 Task: Compose an email to schedule a meeting, and rely on Smart Compose to suggest times.
Action: Mouse moved to (998, 63)
Screenshot: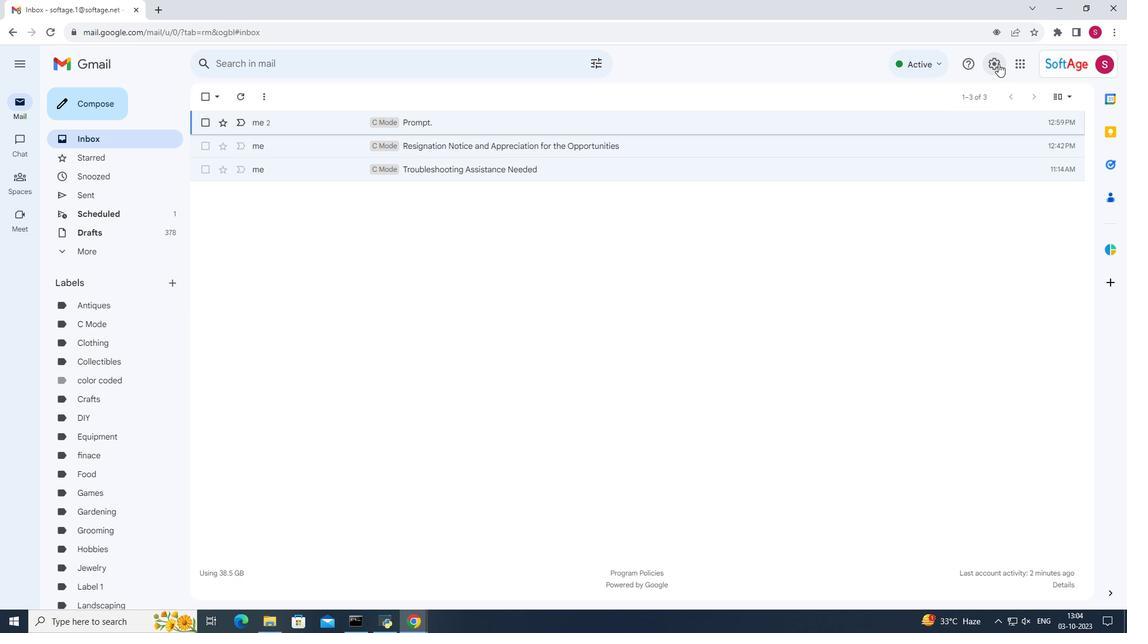 
Action: Mouse pressed left at (998, 63)
Screenshot: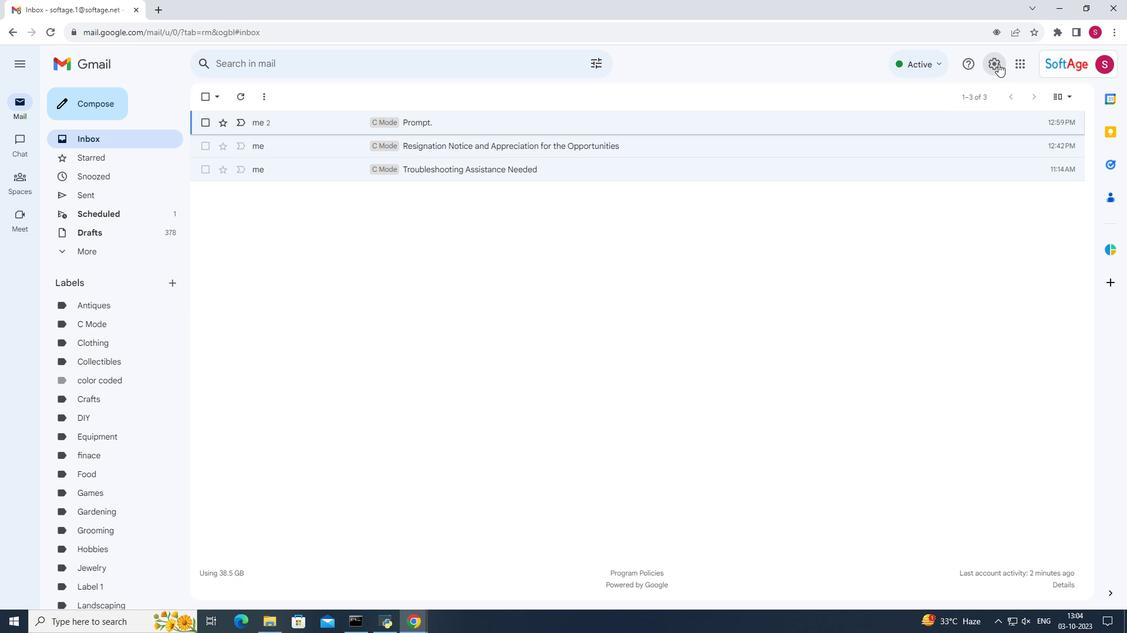 
Action: Mouse moved to (990, 123)
Screenshot: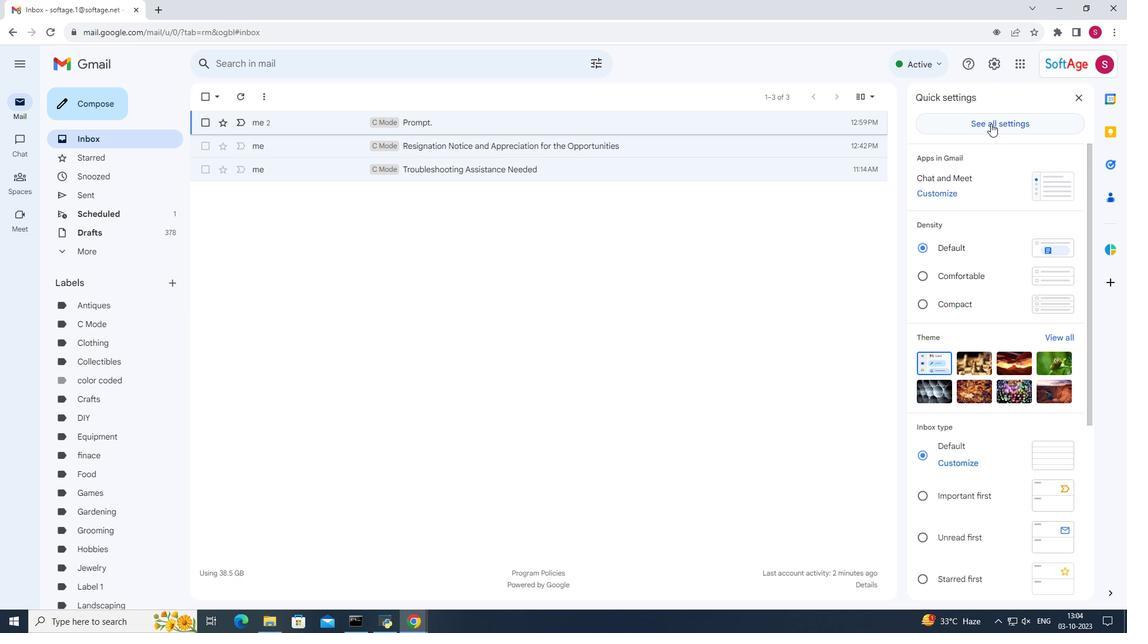 
Action: Mouse pressed left at (990, 123)
Screenshot: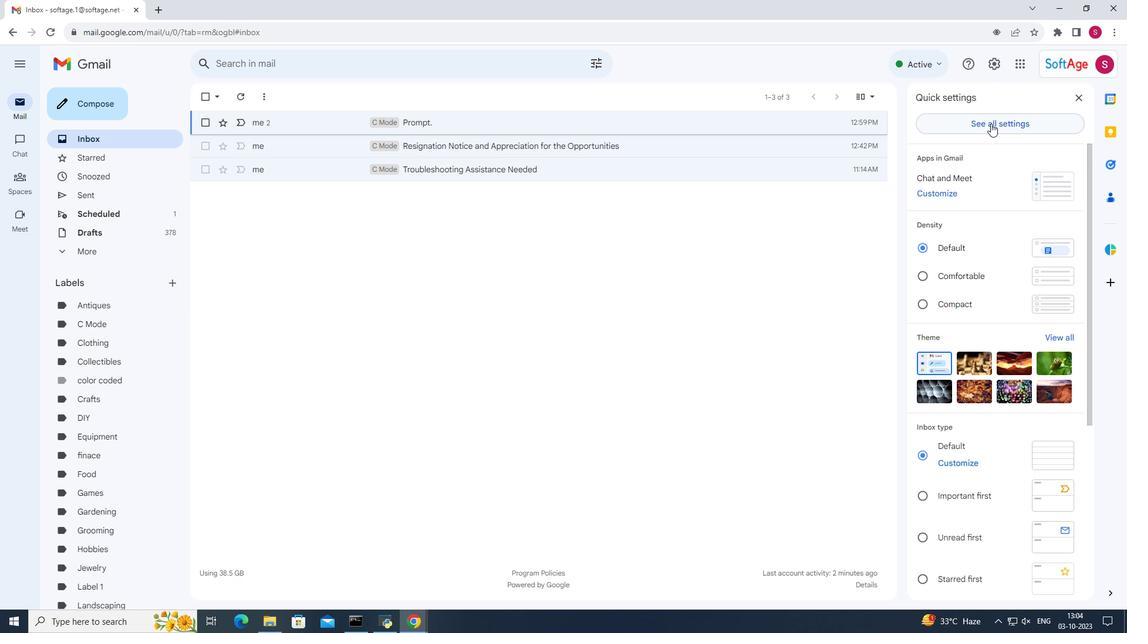 
Action: Mouse moved to (680, 272)
Screenshot: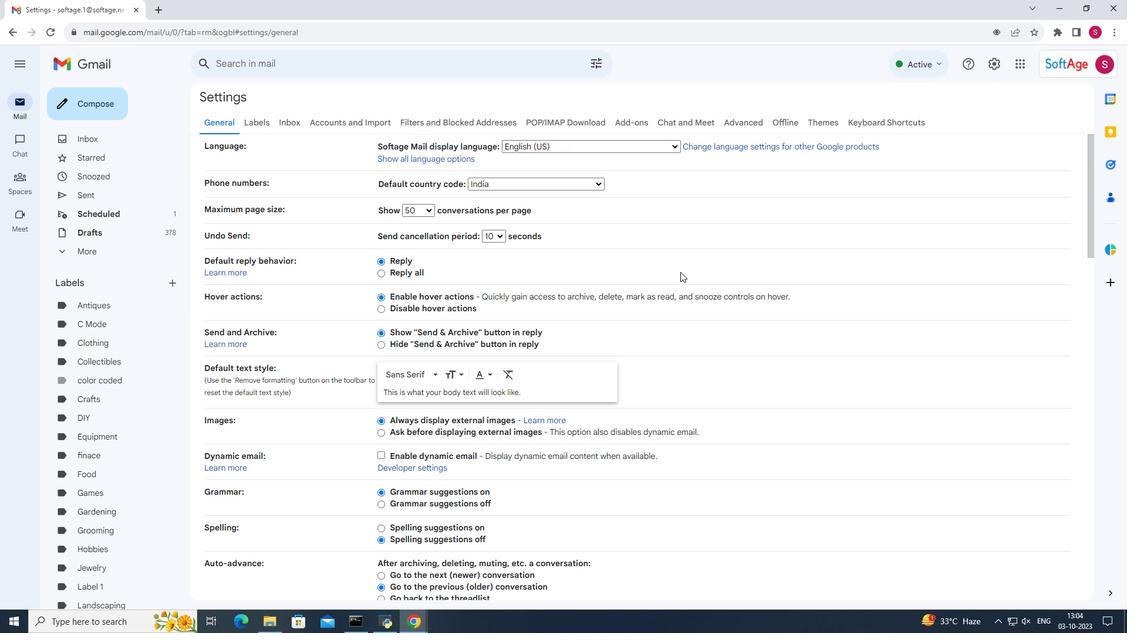 
Action: Mouse scrolled (680, 271) with delta (0, 0)
Screenshot: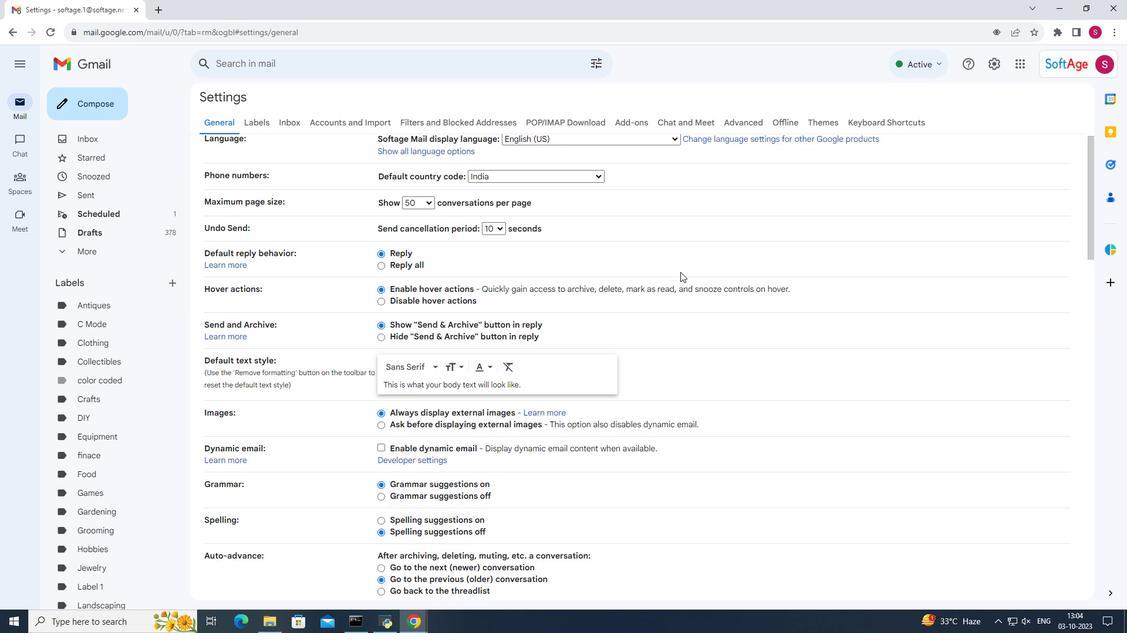 
Action: Mouse scrolled (680, 271) with delta (0, 0)
Screenshot: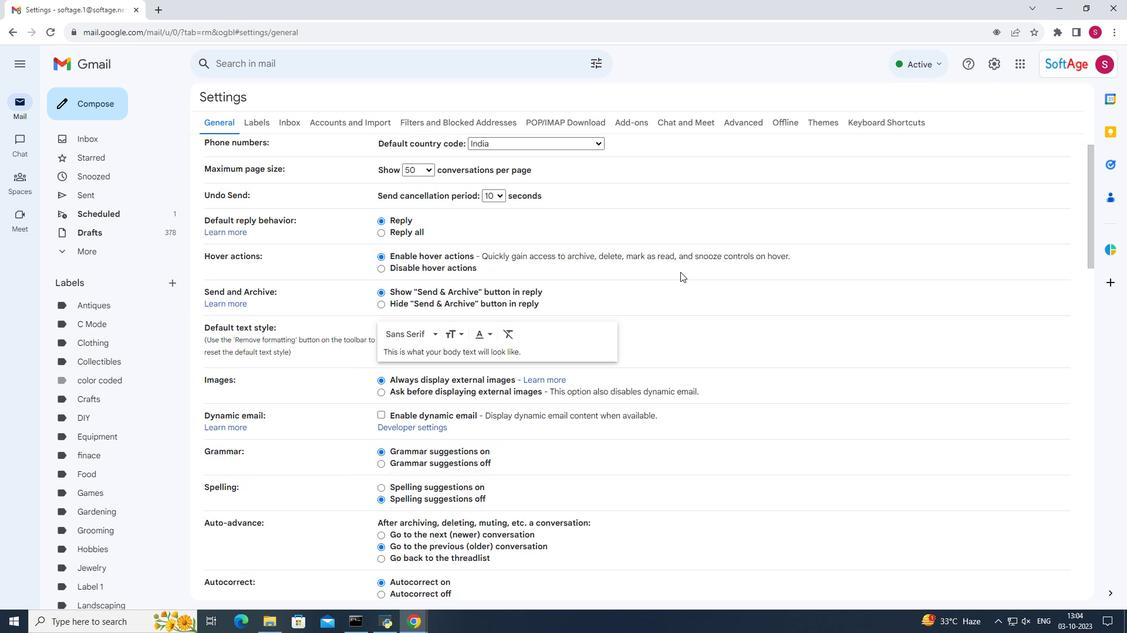 
Action: Mouse scrolled (680, 271) with delta (0, 0)
Screenshot: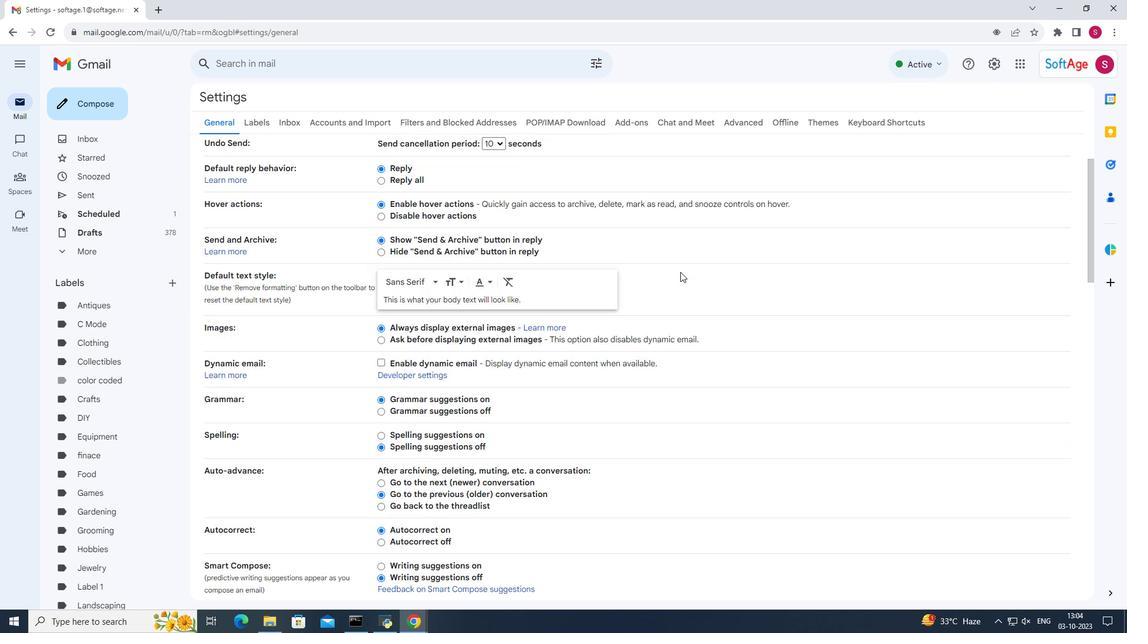 
Action: Mouse scrolled (680, 271) with delta (0, 0)
Screenshot: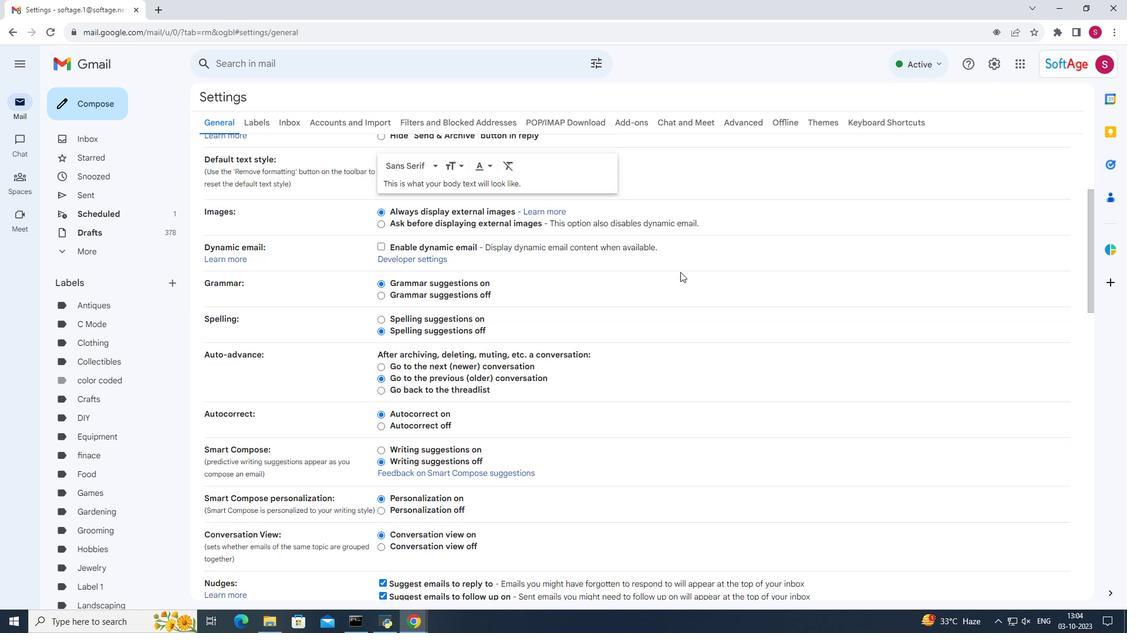 
Action: Mouse scrolled (680, 271) with delta (0, 0)
Screenshot: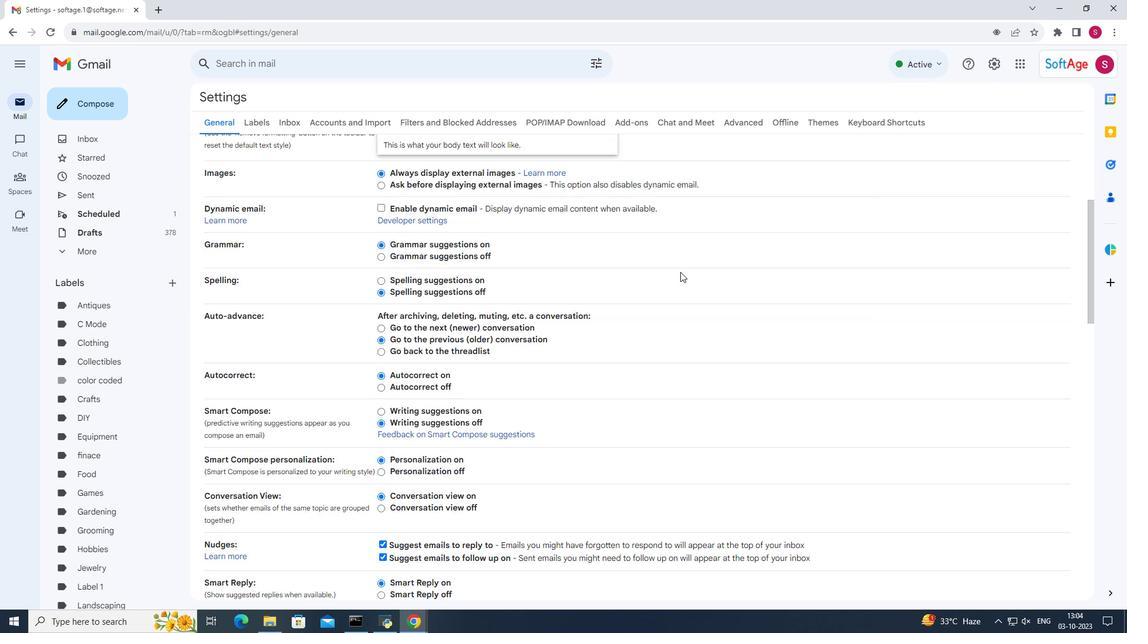 
Action: Mouse scrolled (680, 271) with delta (0, 0)
Screenshot: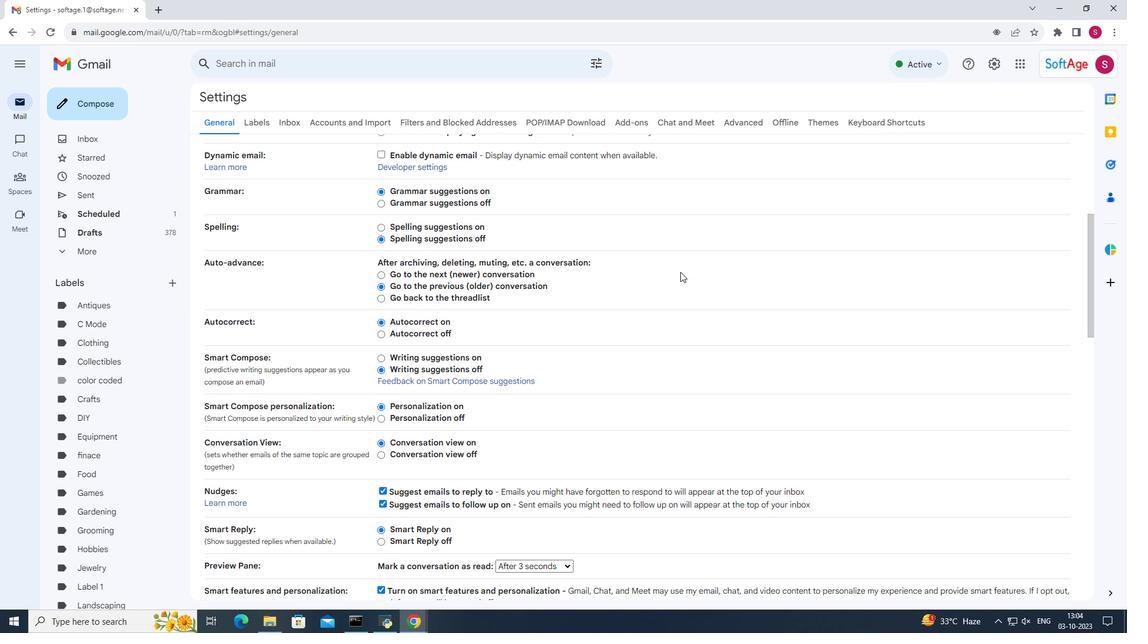 
Action: Mouse moved to (381, 311)
Screenshot: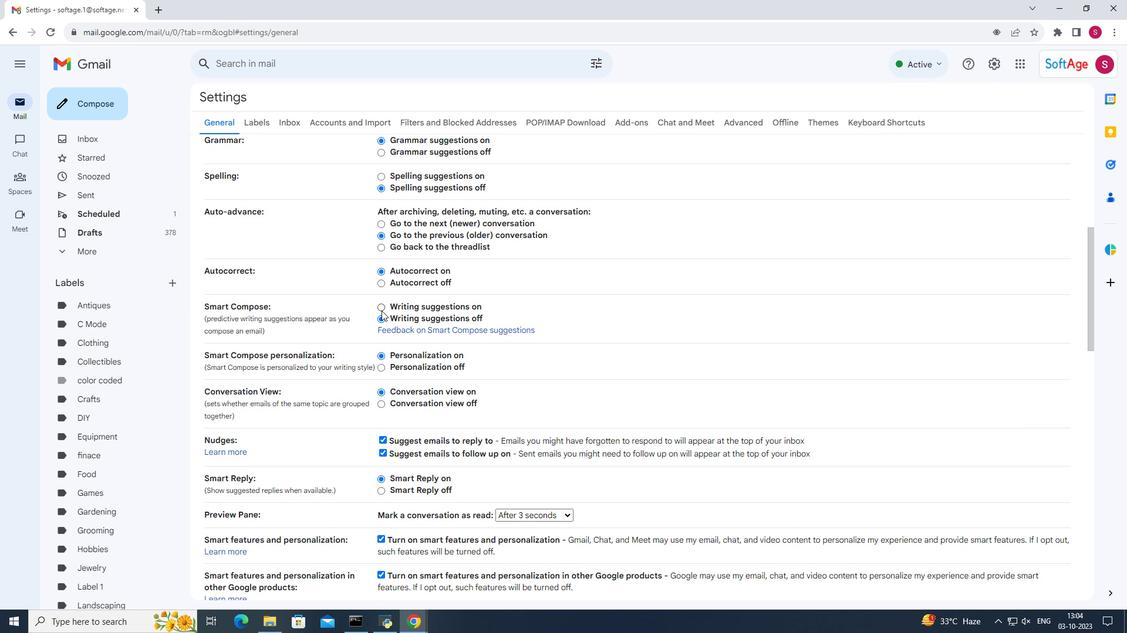 
Action: Mouse pressed left at (381, 311)
Screenshot: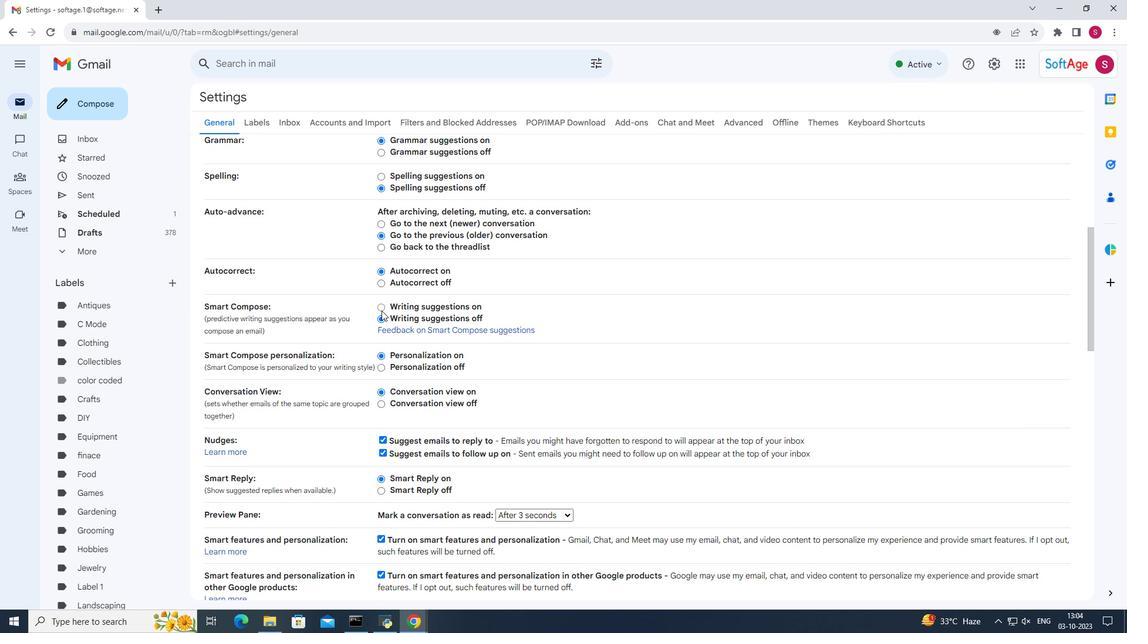 
Action: Mouse moved to (717, 297)
Screenshot: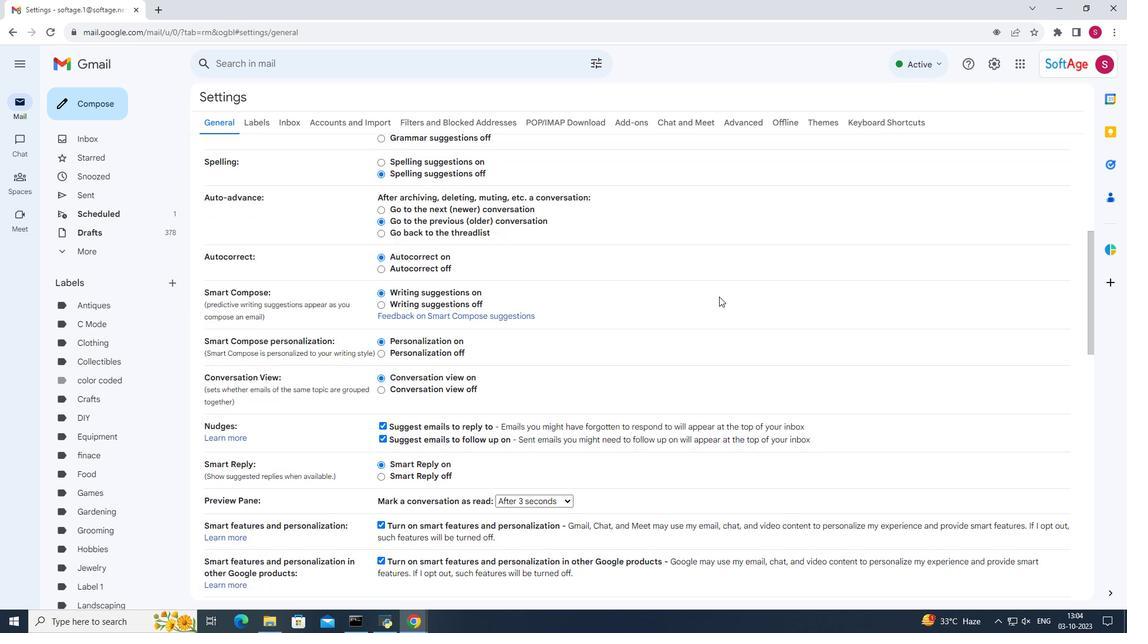 
Action: Mouse scrolled (717, 296) with delta (0, 0)
Screenshot: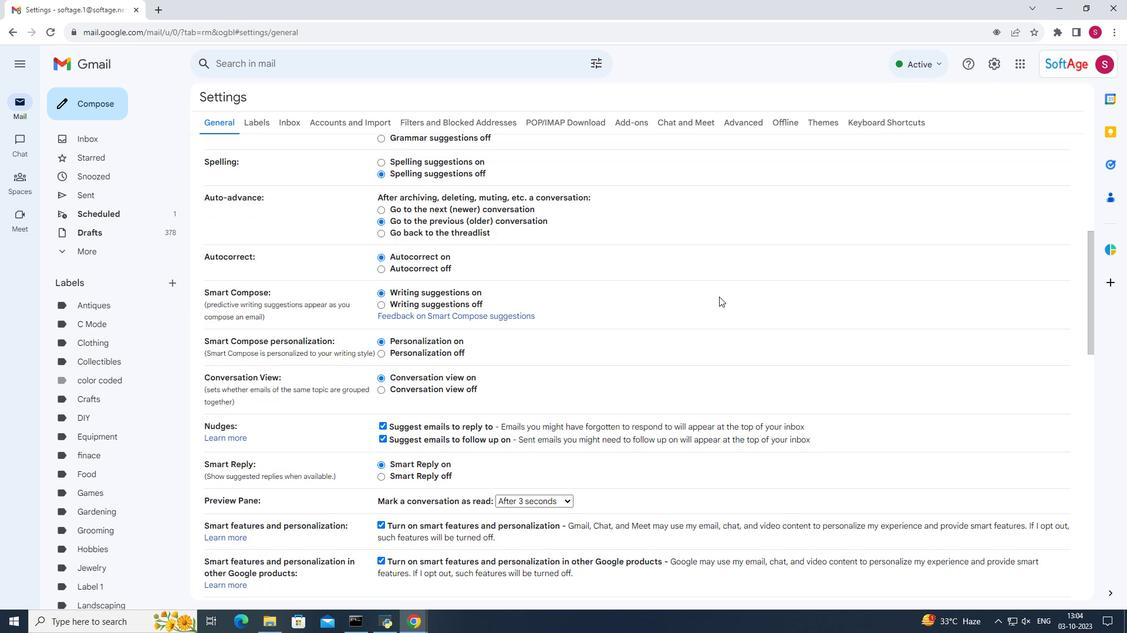 
Action: Mouse moved to (717, 297)
Screenshot: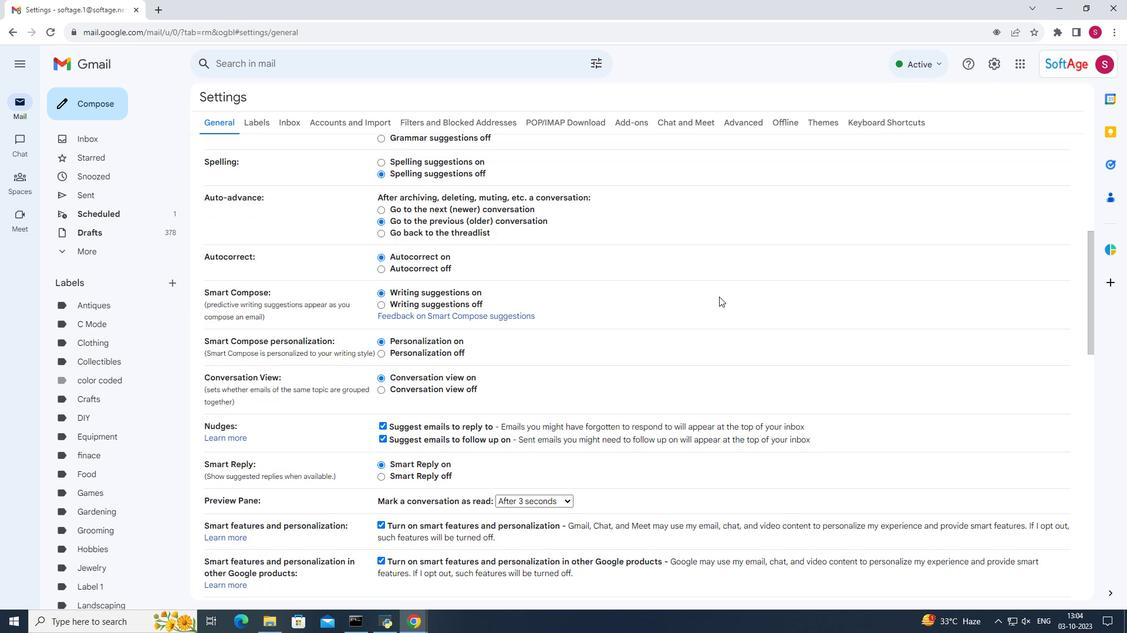 
Action: Mouse scrolled (717, 296) with delta (0, 0)
Screenshot: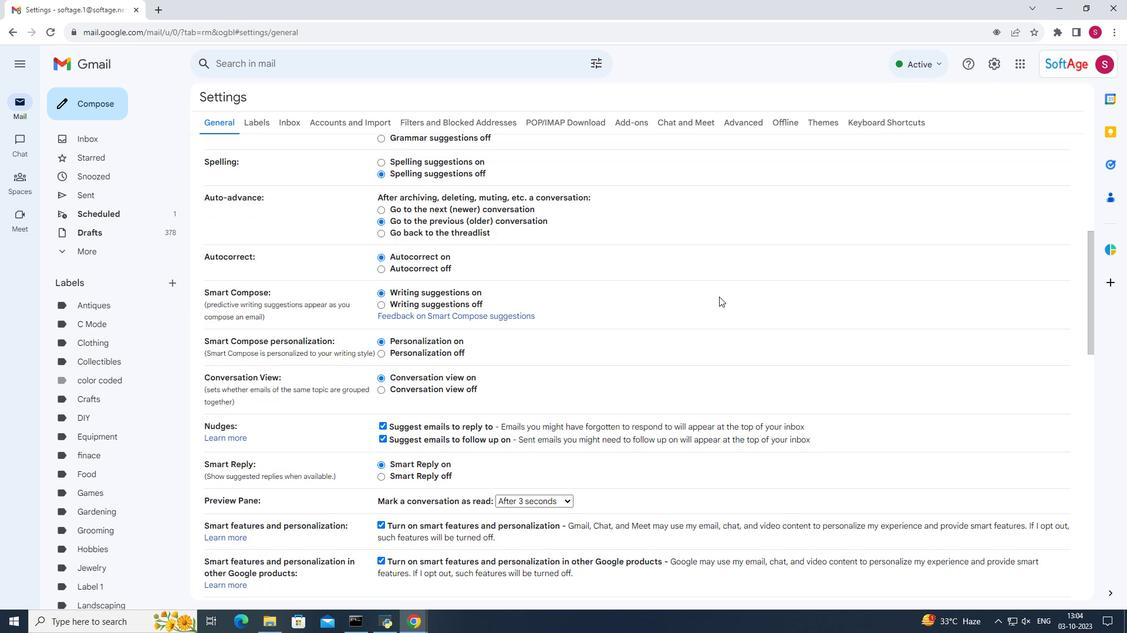 
Action: Mouse scrolled (717, 296) with delta (0, 0)
Screenshot: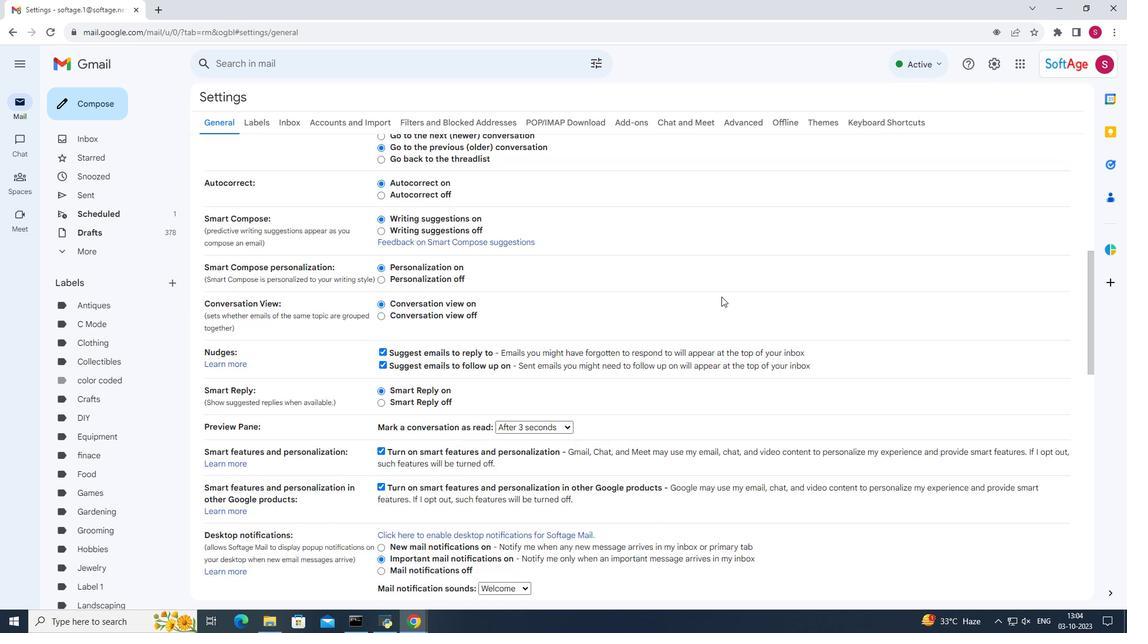
Action: Mouse moved to (718, 297)
Screenshot: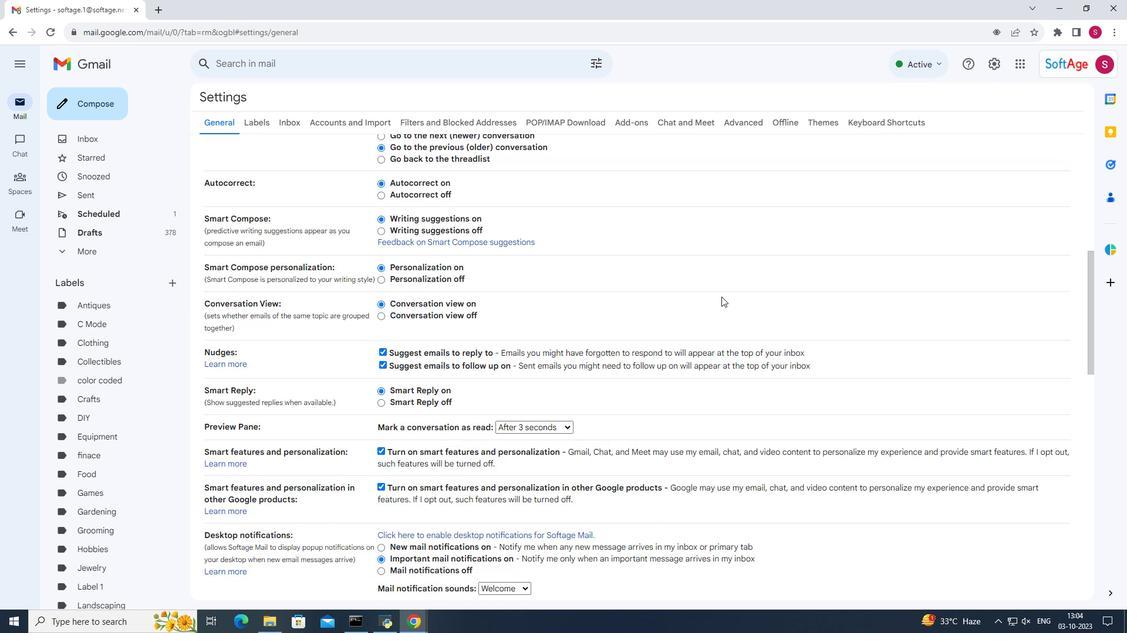 
Action: Mouse scrolled (718, 296) with delta (0, 0)
Screenshot: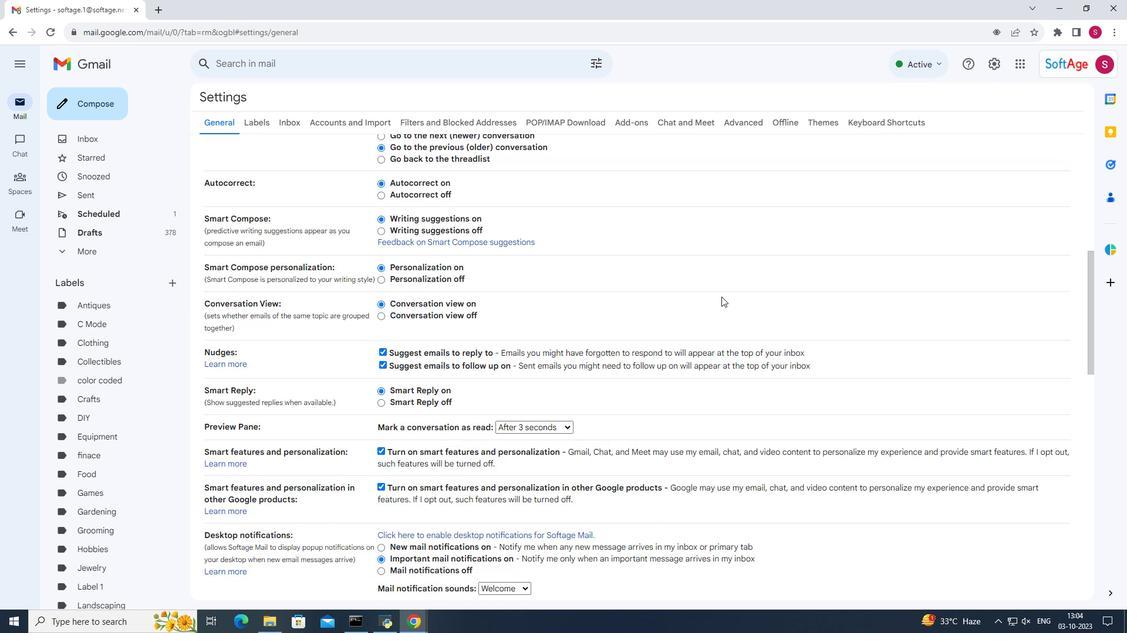 
Action: Mouse moved to (720, 297)
Screenshot: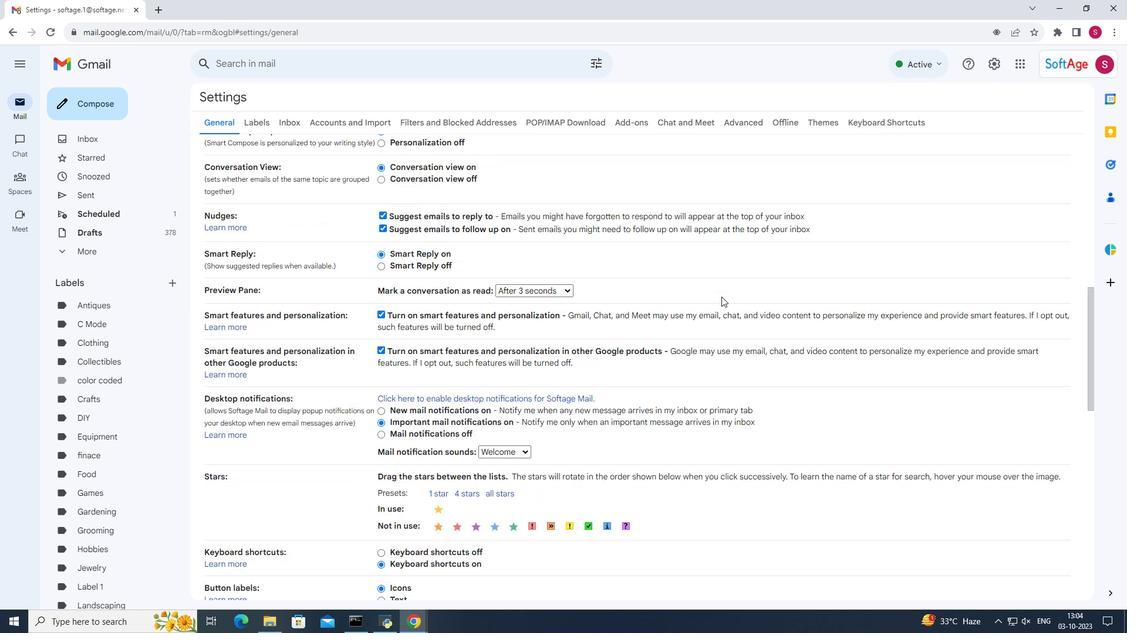 
Action: Mouse scrolled (720, 296) with delta (0, 0)
Screenshot: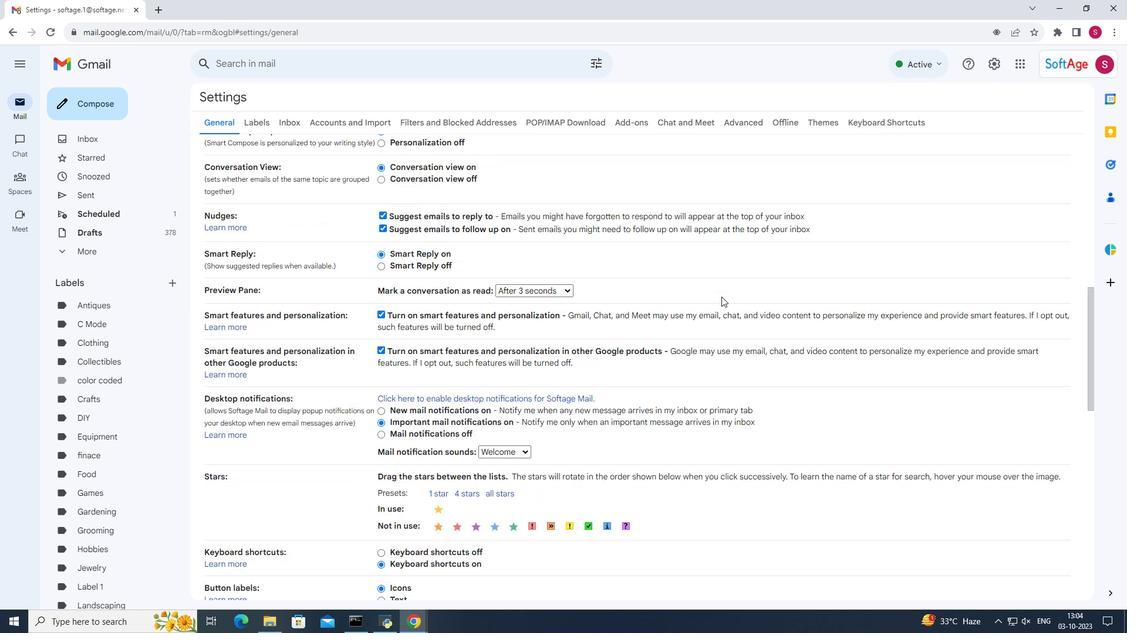 
Action: Mouse moved to (726, 296)
Screenshot: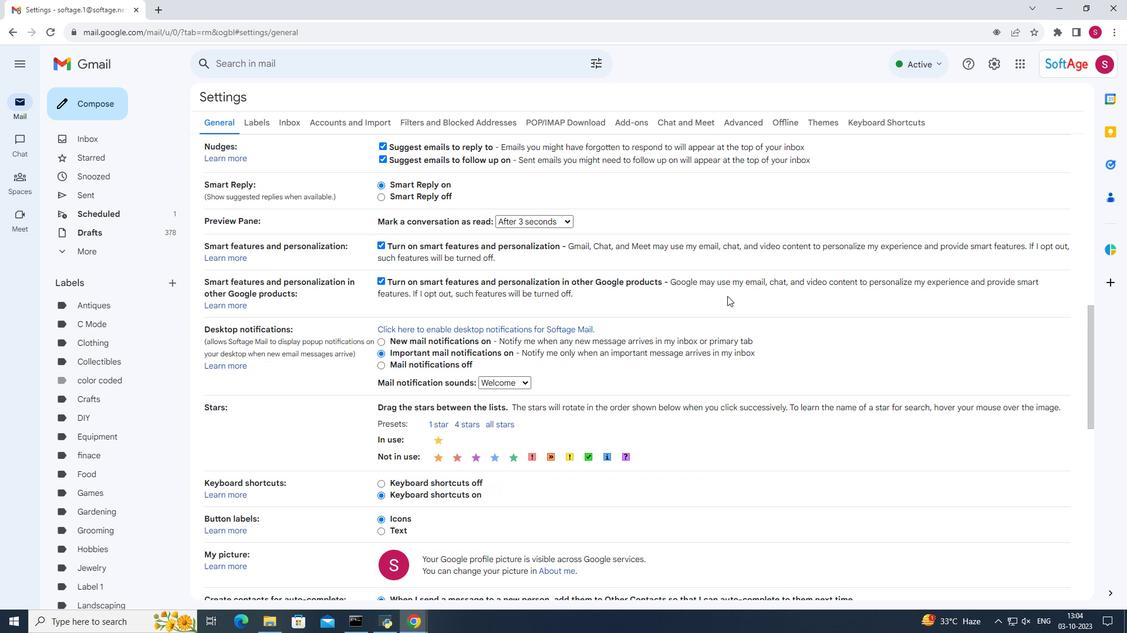 
Action: Mouse scrolled (726, 295) with delta (0, 0)
Screenshot: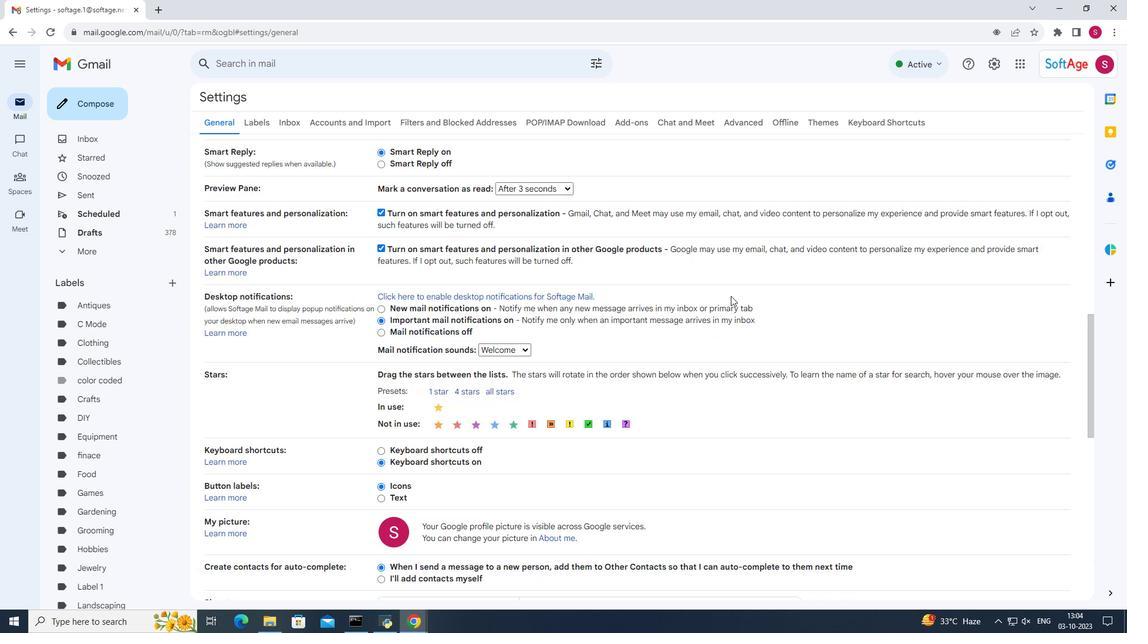 
Action: Mouse moved to (727, 296)
Screenshot: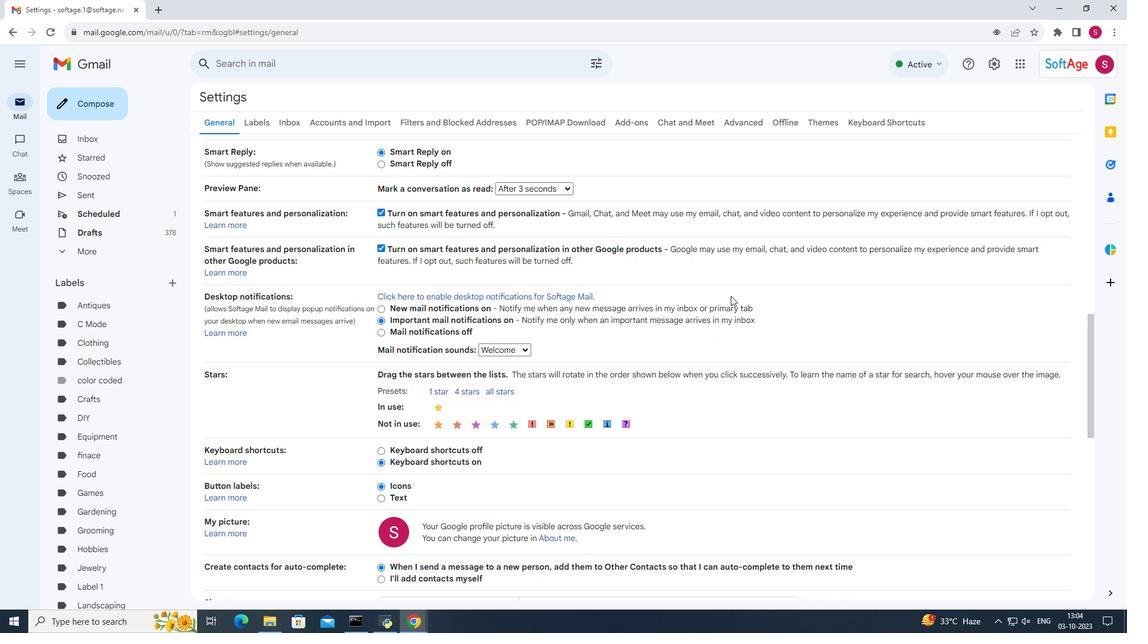 
Action: Mouse scrolled (727, 295) with delta (0, 0)
Screenshot: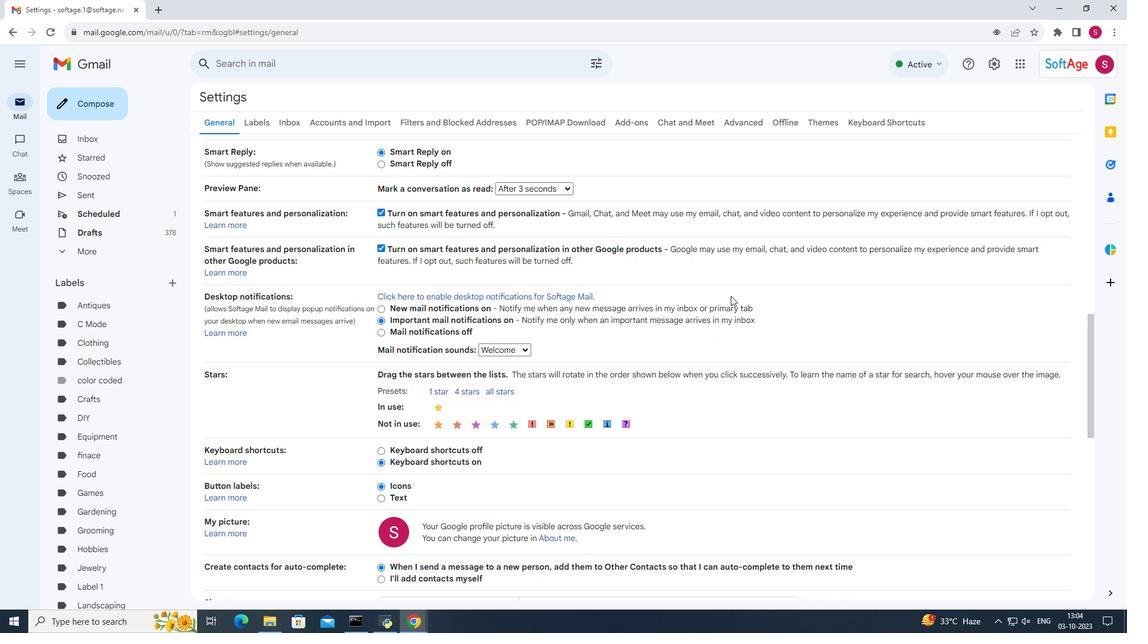 
Action: Mouse scrolled (727, 295) with delta (0, 0)
Screenshot: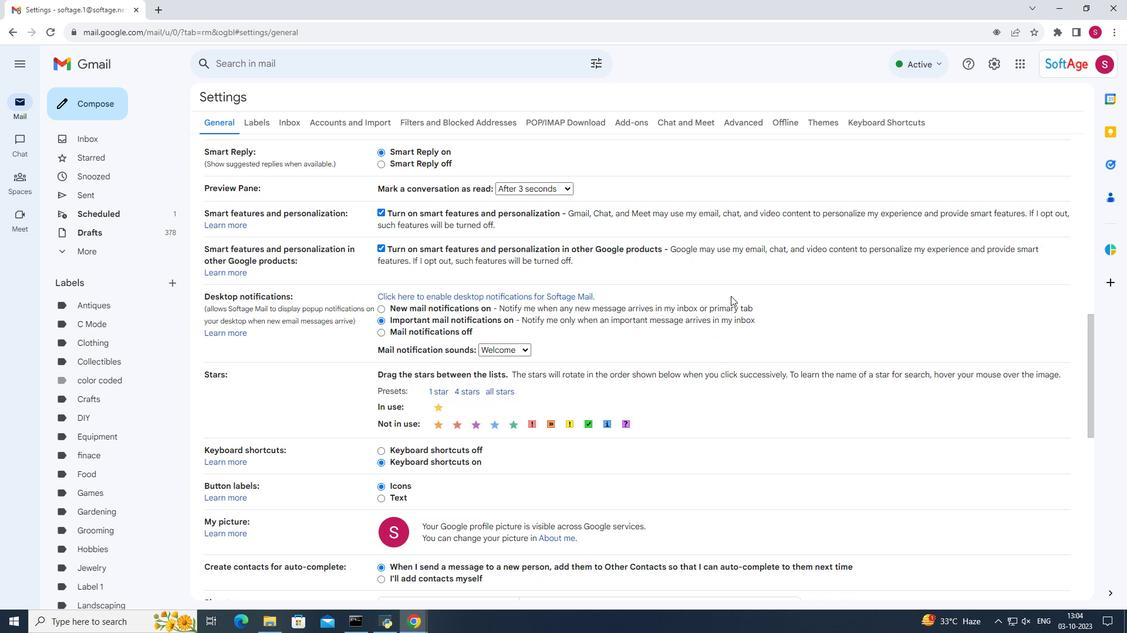 
Action: Mouse moved to (727, 296)
Screenshot: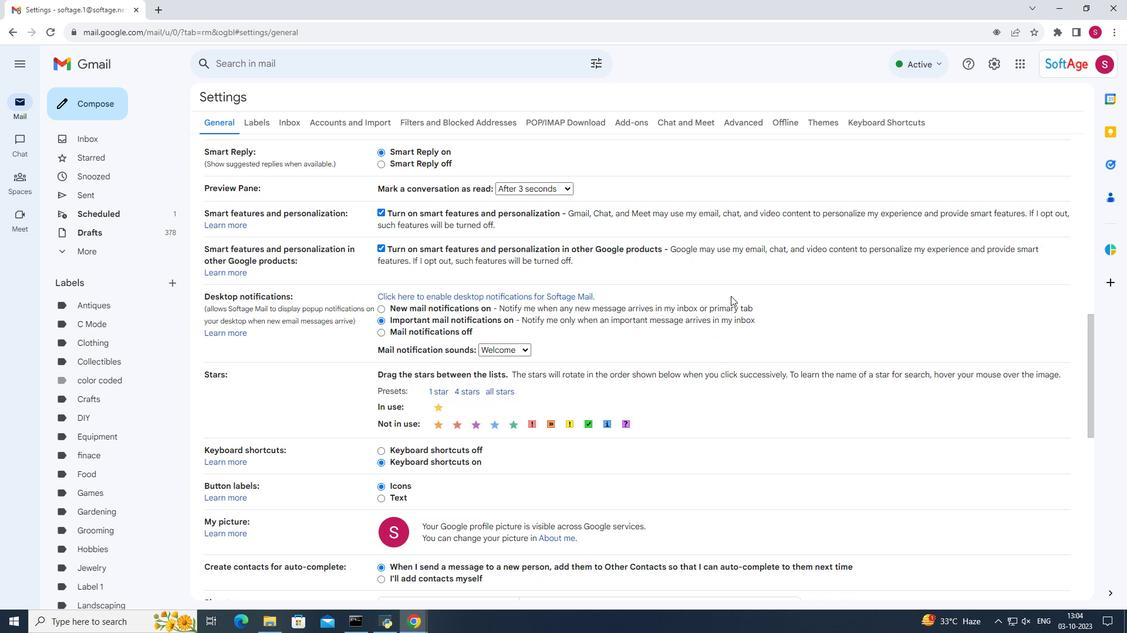 
Action: Mouse scrolled (727, 295) with delta (0, 0)
Screenshot: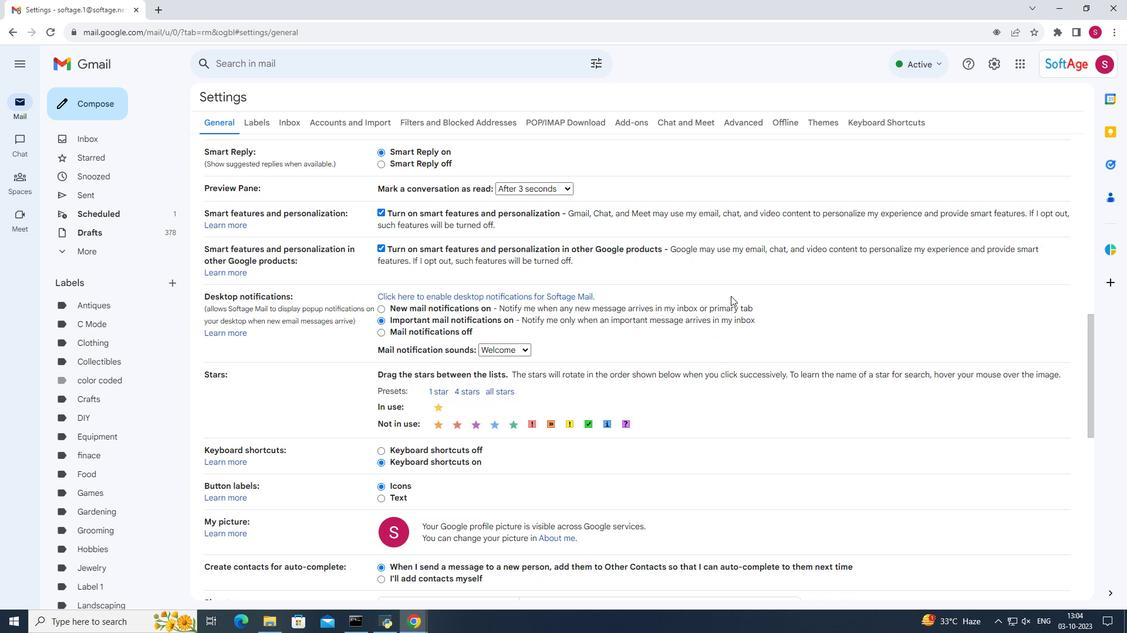 
Action: Mouse moved to (729, 296)
Screenshot: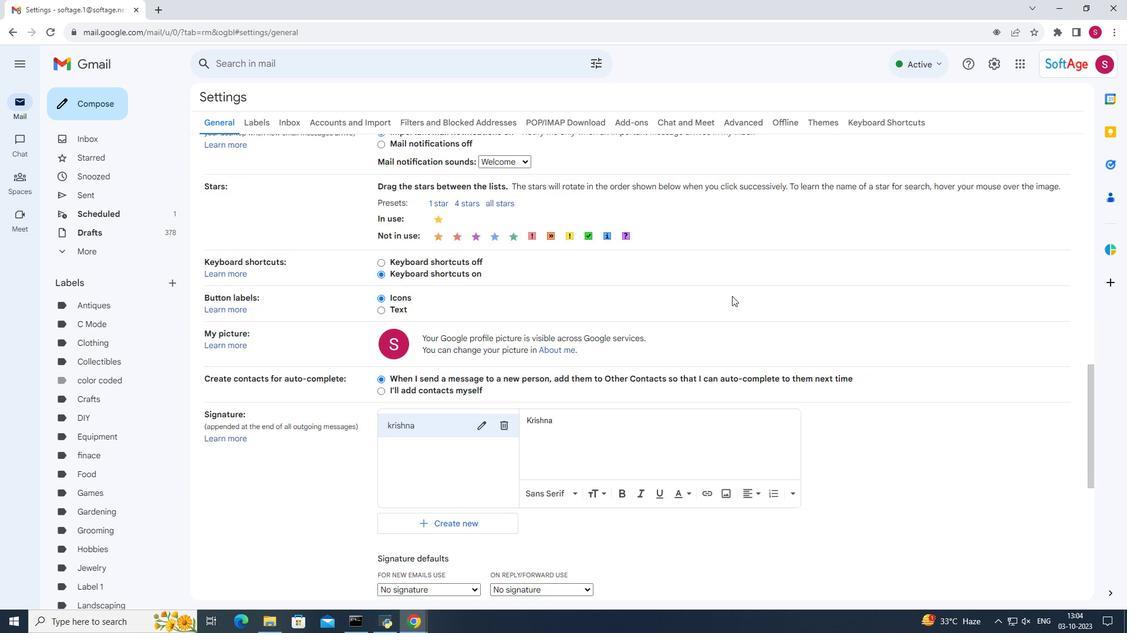 
Action: Mouse scrolled (729, 295) with delta (0, 0)
Screenshot: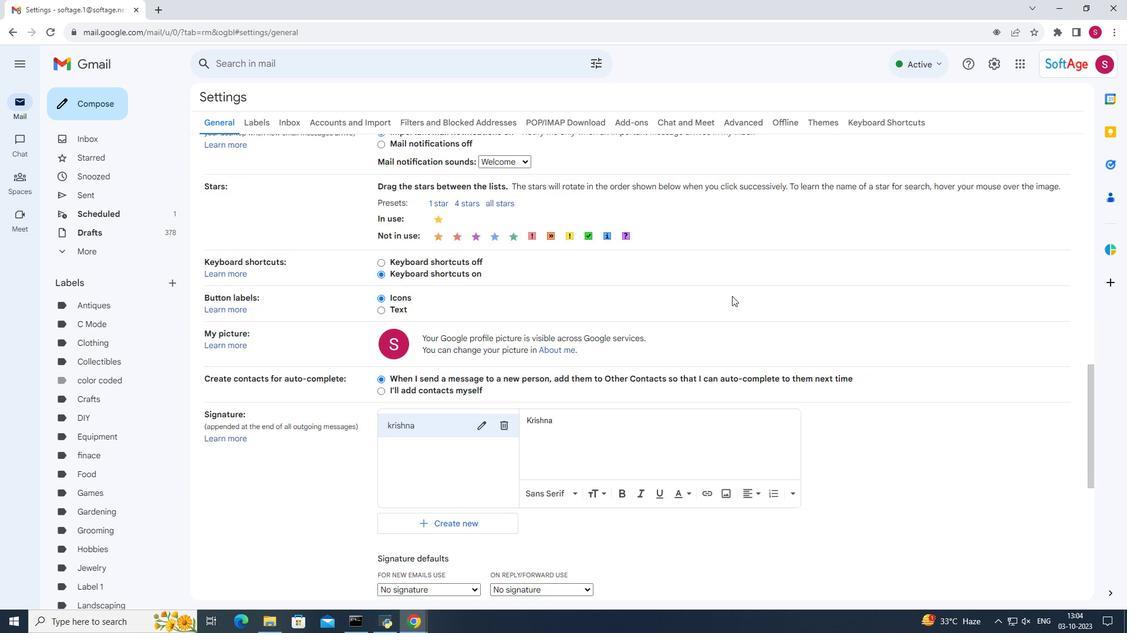 
Action: Mouse moved to (731, 296)
Screenshot: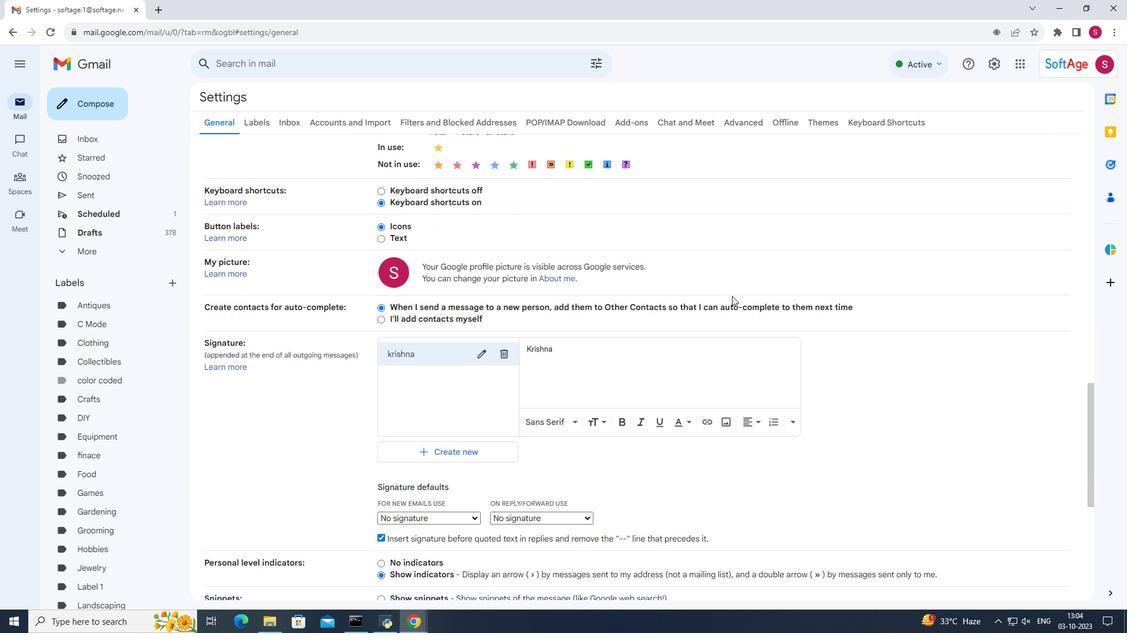 
Action: Mouse scrolled (731, 295) with delta (0, 0)
Screenshot: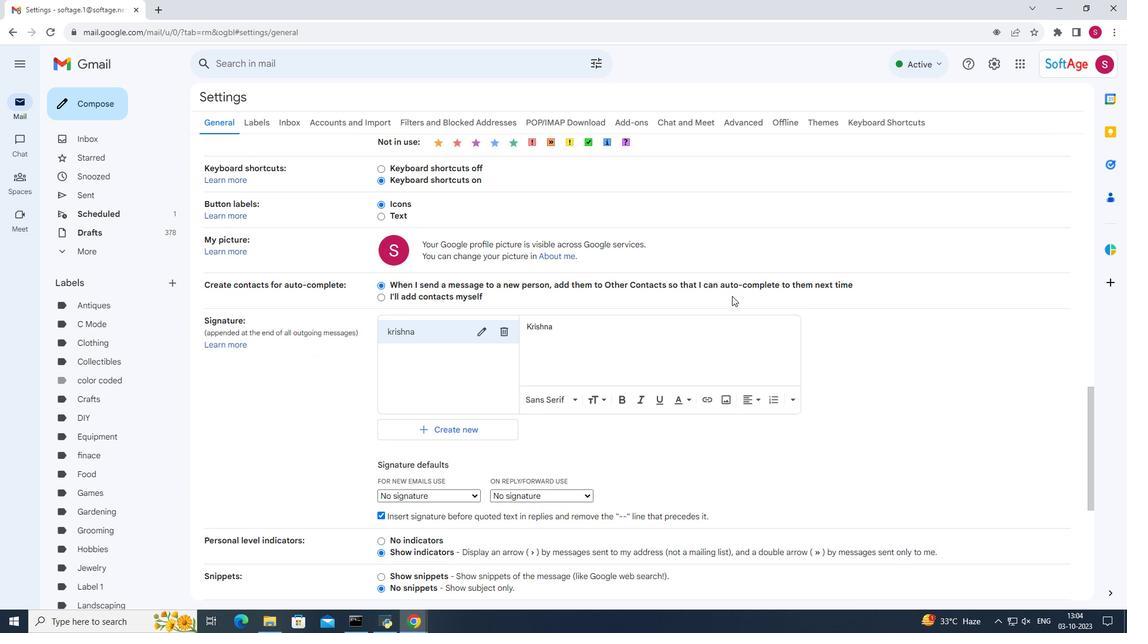 
Action: Mouse scrolled (731, 295) with delta (0, 0)
Screenshot: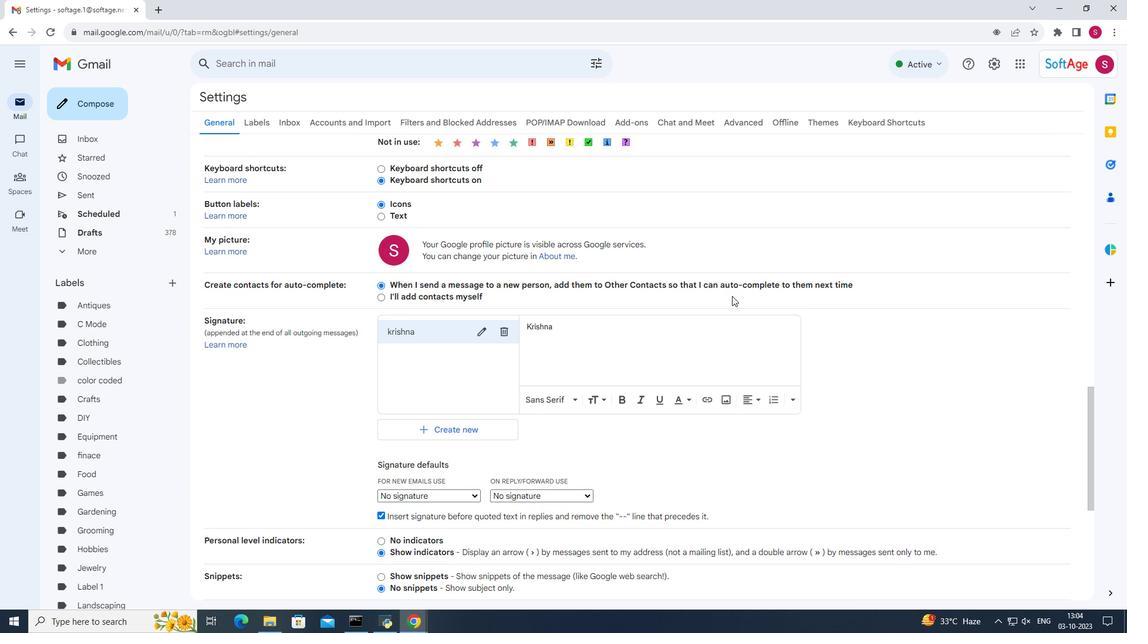 
Action: Mouse scrolled (731, 295) with delta (0, 0)
Screenshot: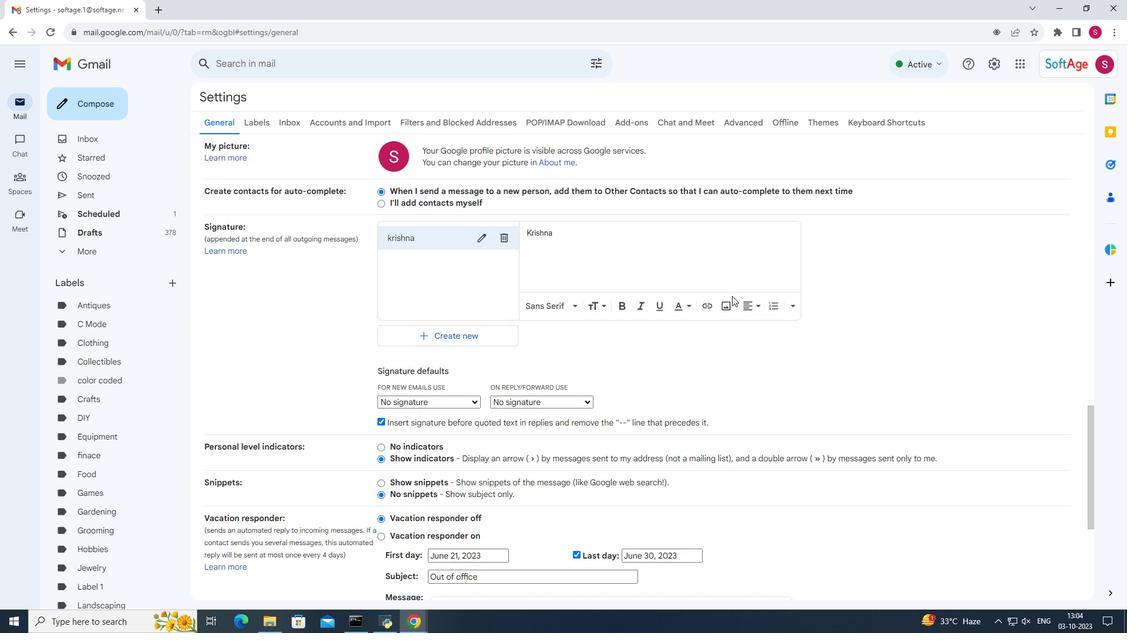 
Action: Mouse scrolled (731, 295) with delta (0, 0)
Screenshot: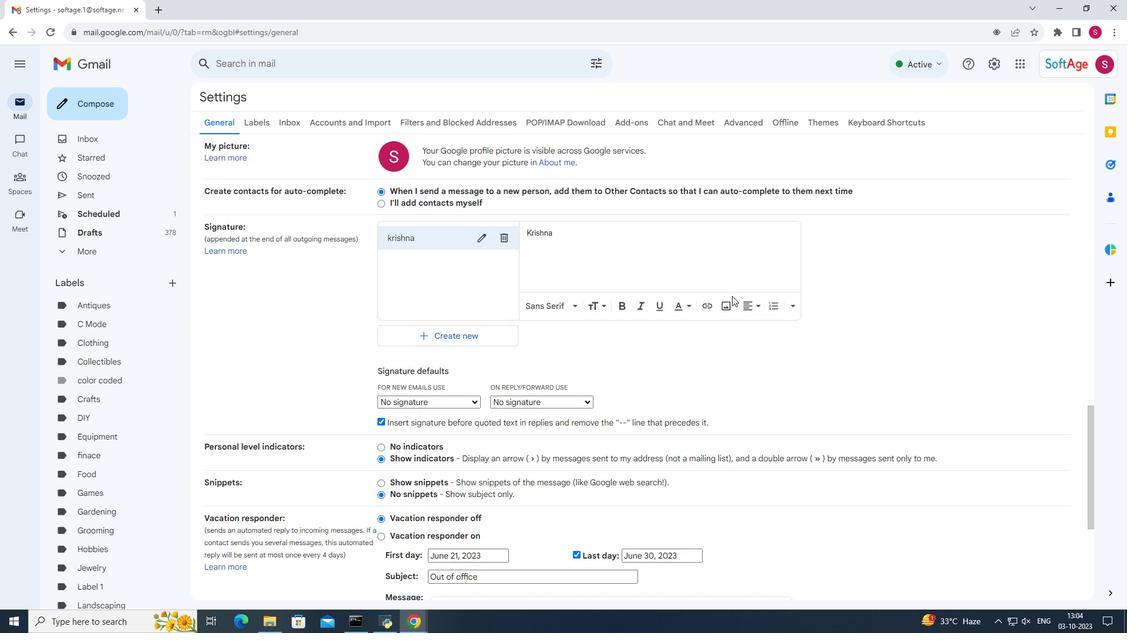 
Action: Mouse scrolled (731, 295) with delta (0, 0)
Screenshot: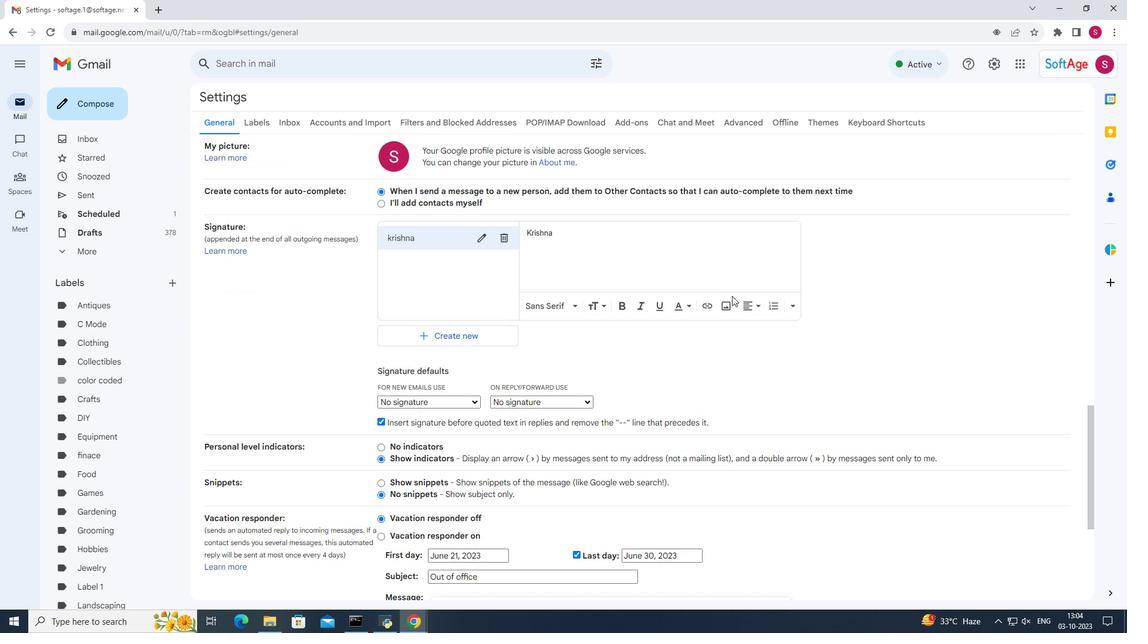 
Action: Mouse moved to (731, 297)
Screenshot: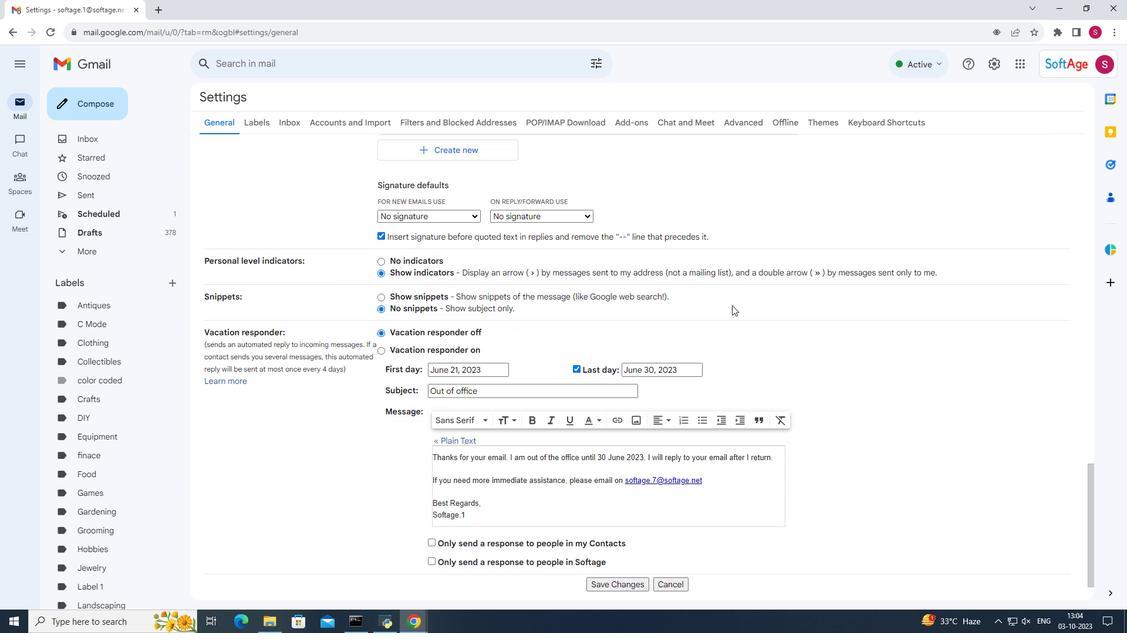 
Action: Mouse scrolled (731, 296) with delta (0, 0)
Screenshot: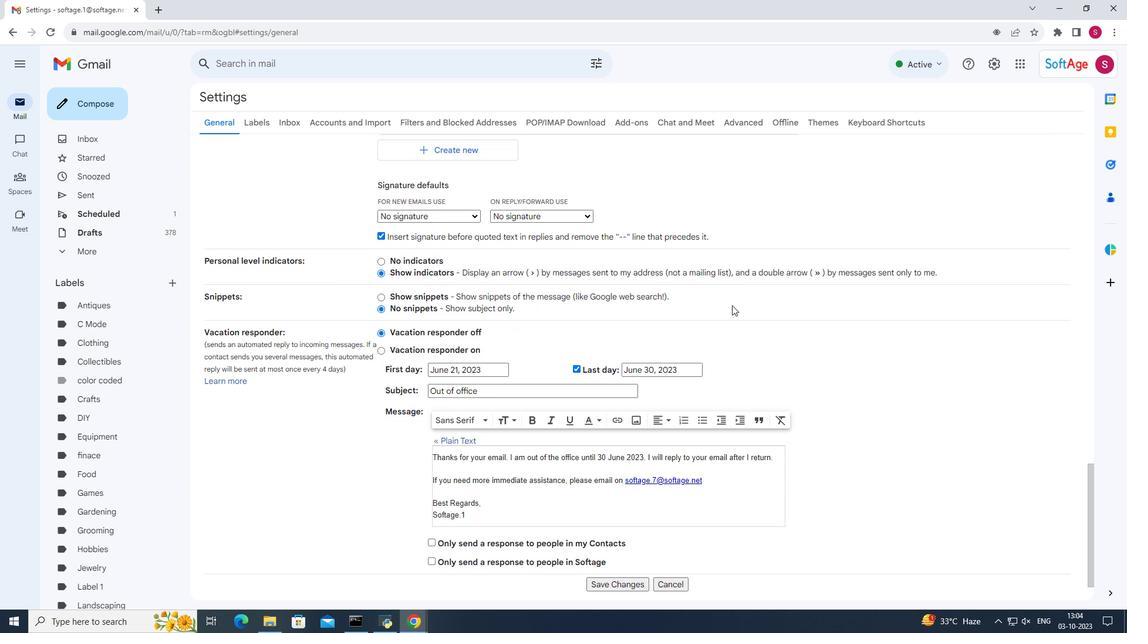 
Action: Mouse moved to (731, 301)
Screenshot: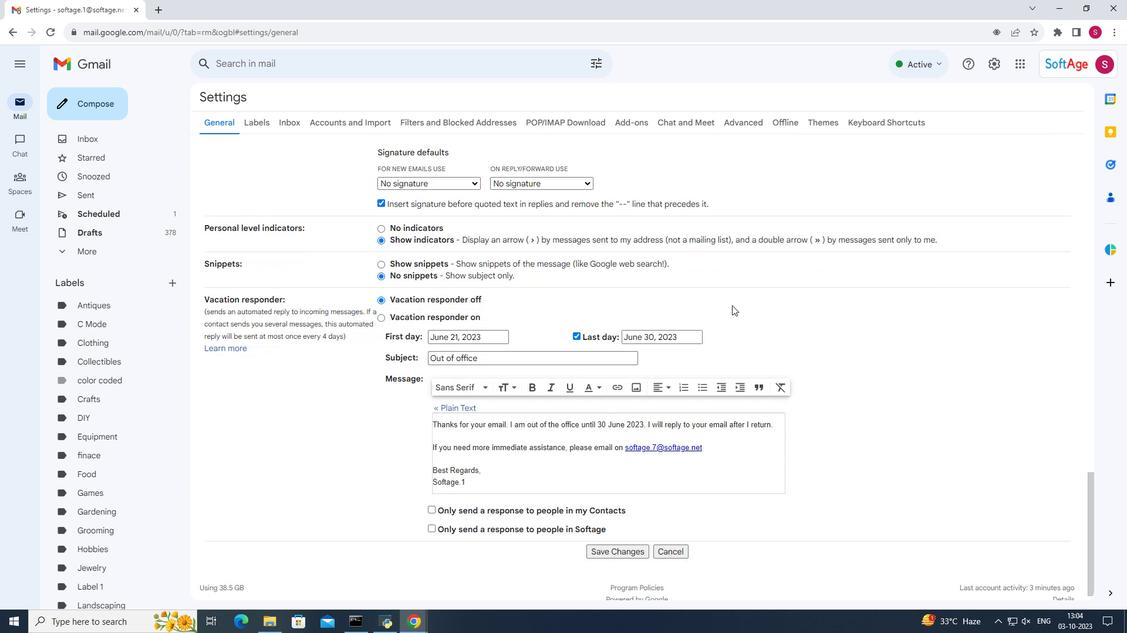 
Action: Mouse scrolled (731, 300) with delta (0, 0)
Screenshot: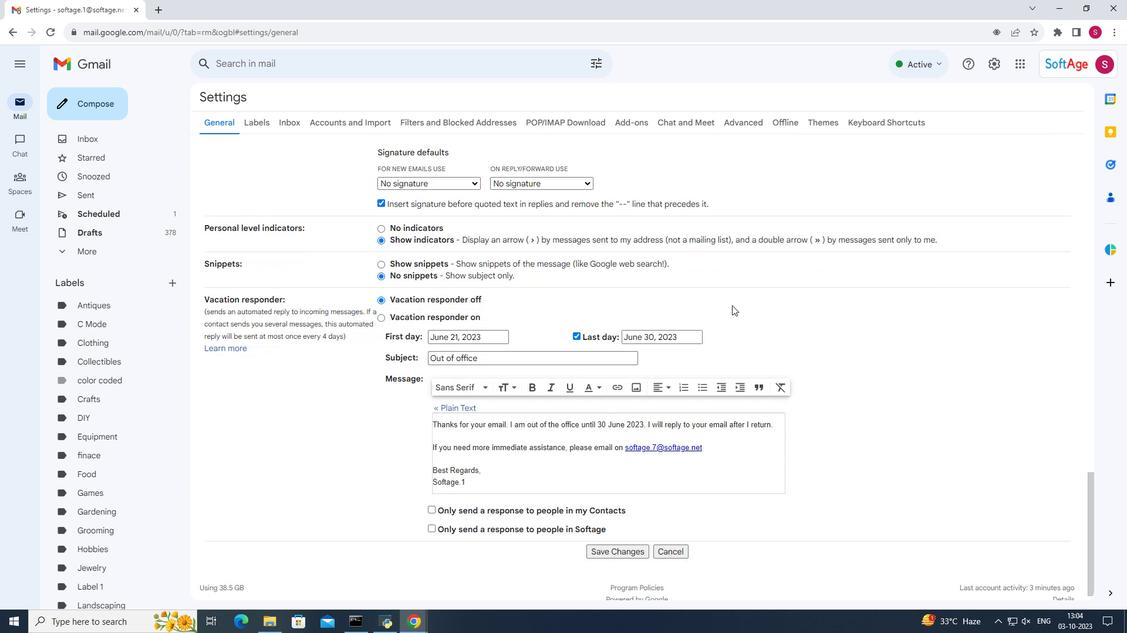 
Action: Mouse moved to (731, 305)
Screenshot: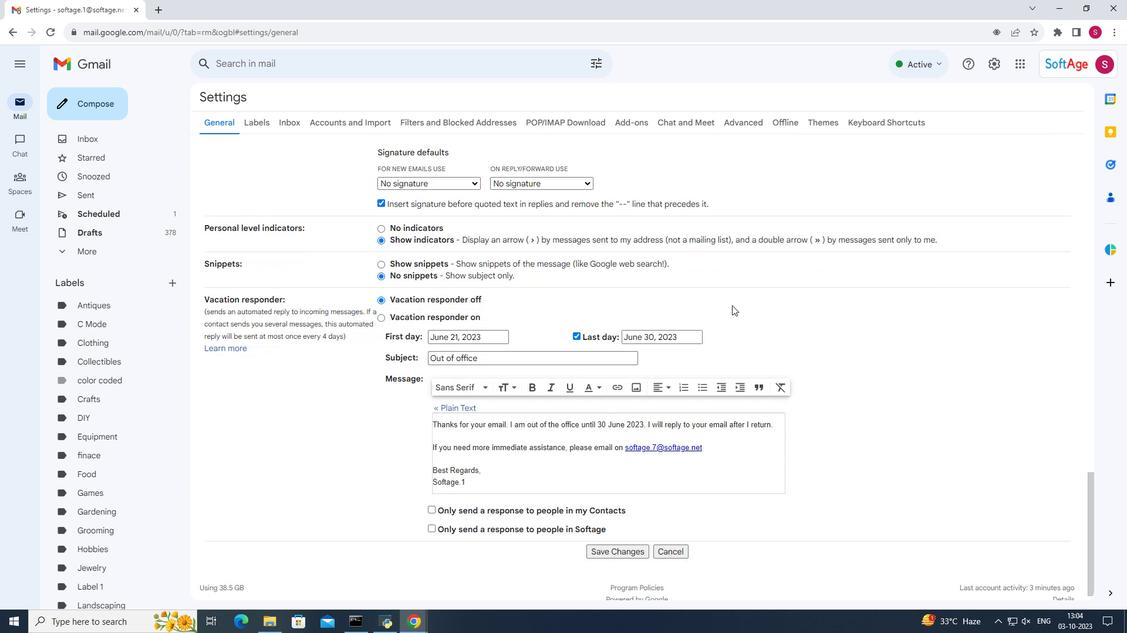 
Action: Mouse scrolled (731, 304) with delta (0, 0)
Screenshot: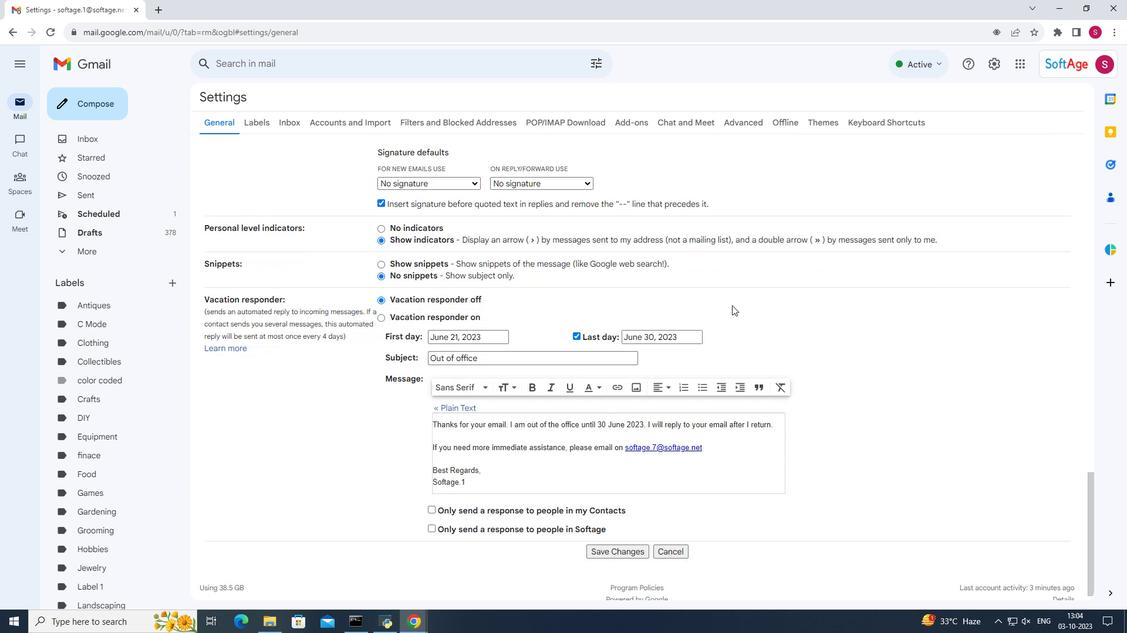 
Action: Mouse moved to (731, 305)
Screenshot: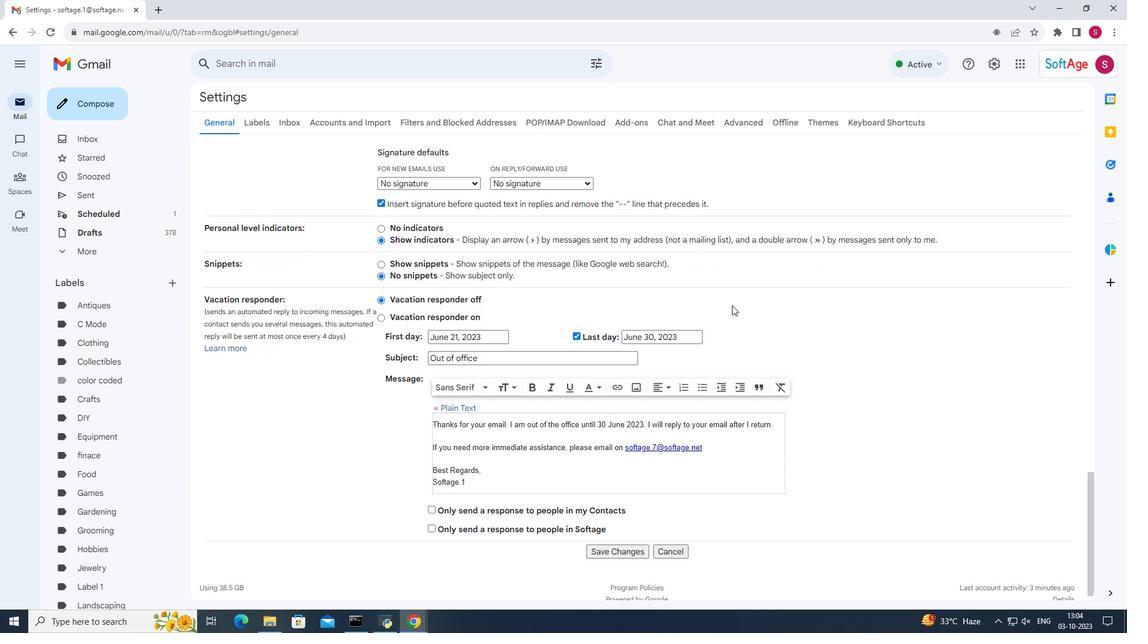 
Action: Mouse scrolled (731, 305) with delta (0, 0)
Screenshot: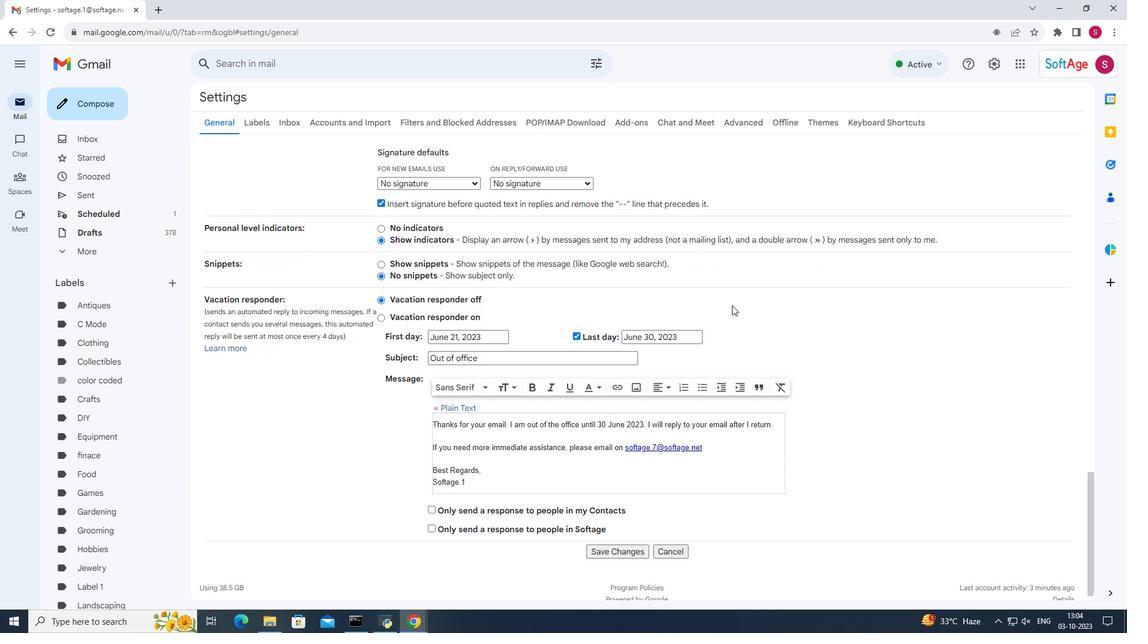 
Action: Mouse scrolled (731, 305) with delta (0, 0)
Screenshot: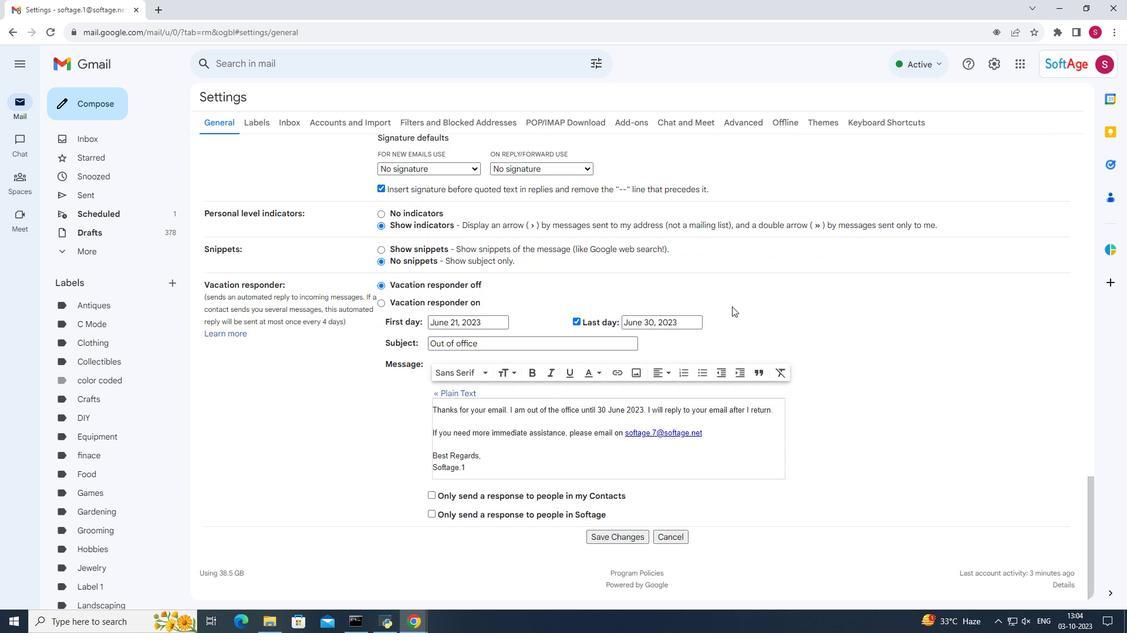 
Action: Mouse scrolled (731, 305) with delta (0, 0)
Screenshot: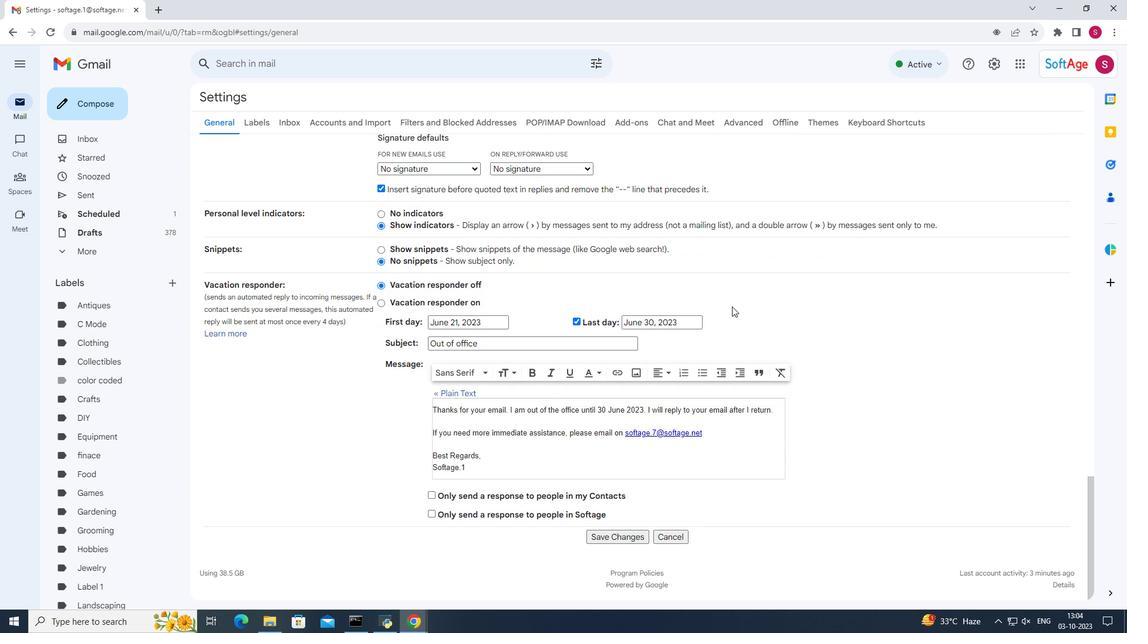 
Action: Mouse moved to (631, 534)
Screenshot: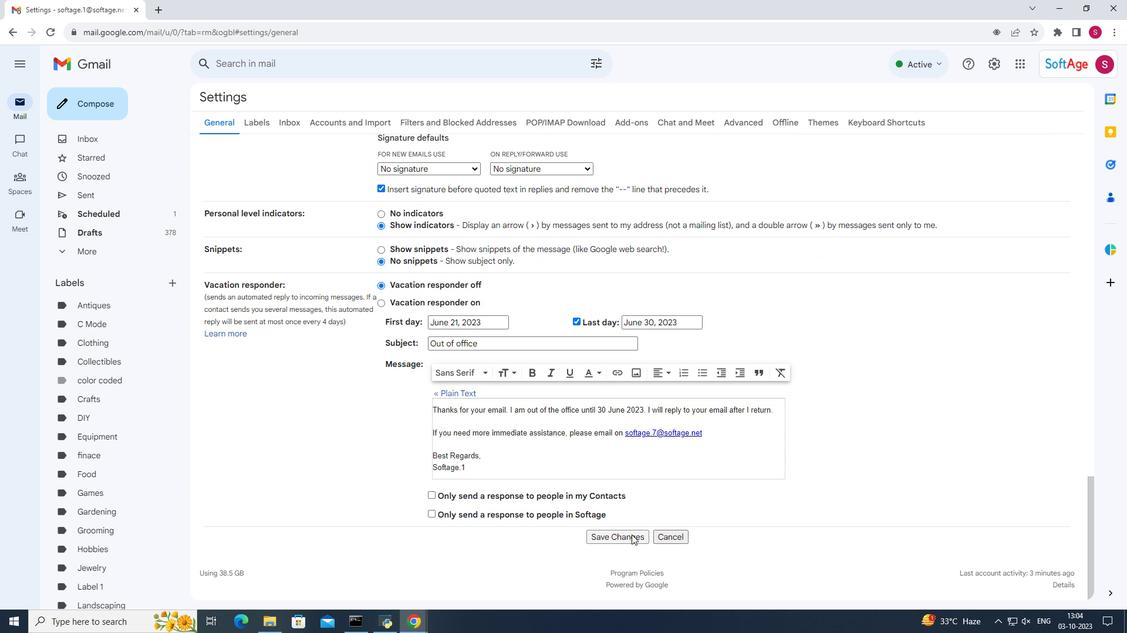 
Action: Mouse pressed left at (631, 534)
Screenshot: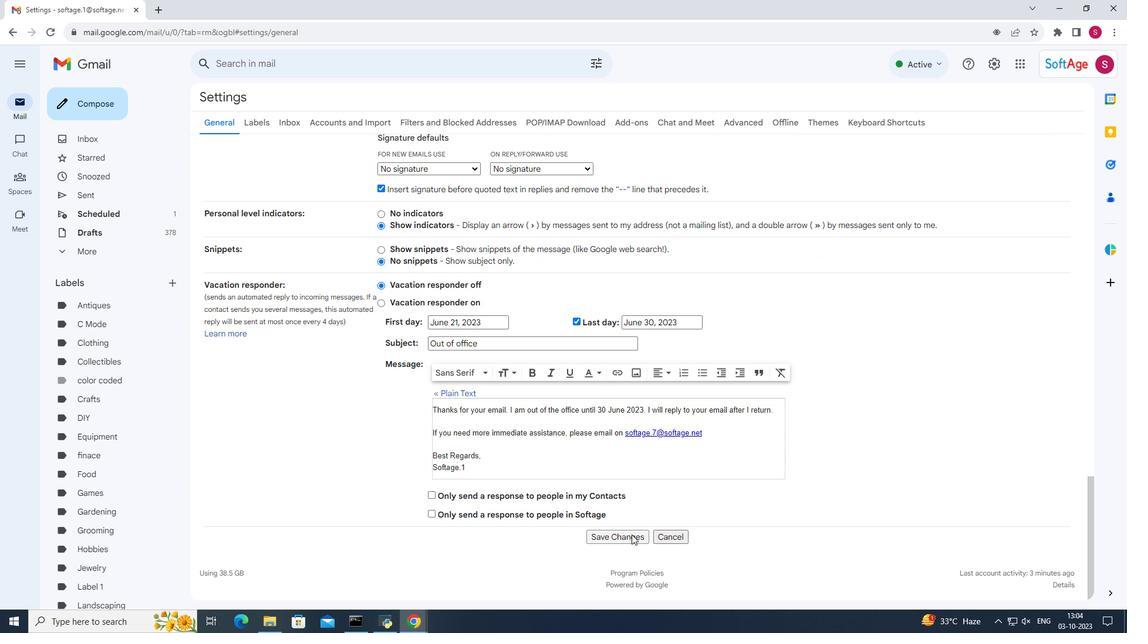 
Action: Mouse moved to (96, 102)
Screenshot: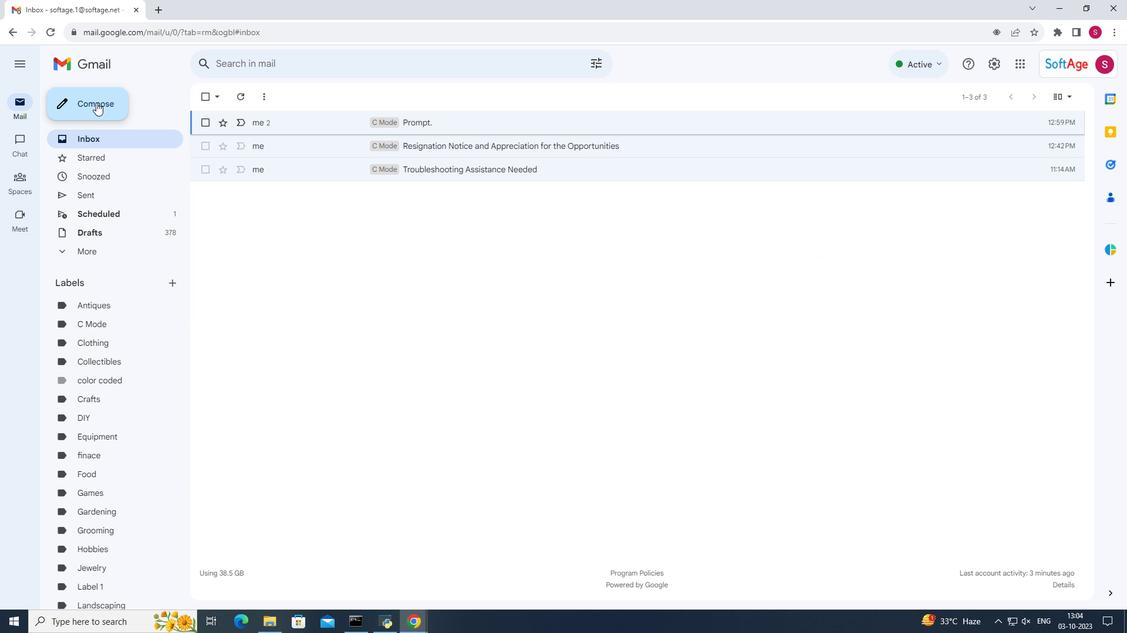 
Action: Mouse pressed left at (96, 102)
Screenshot: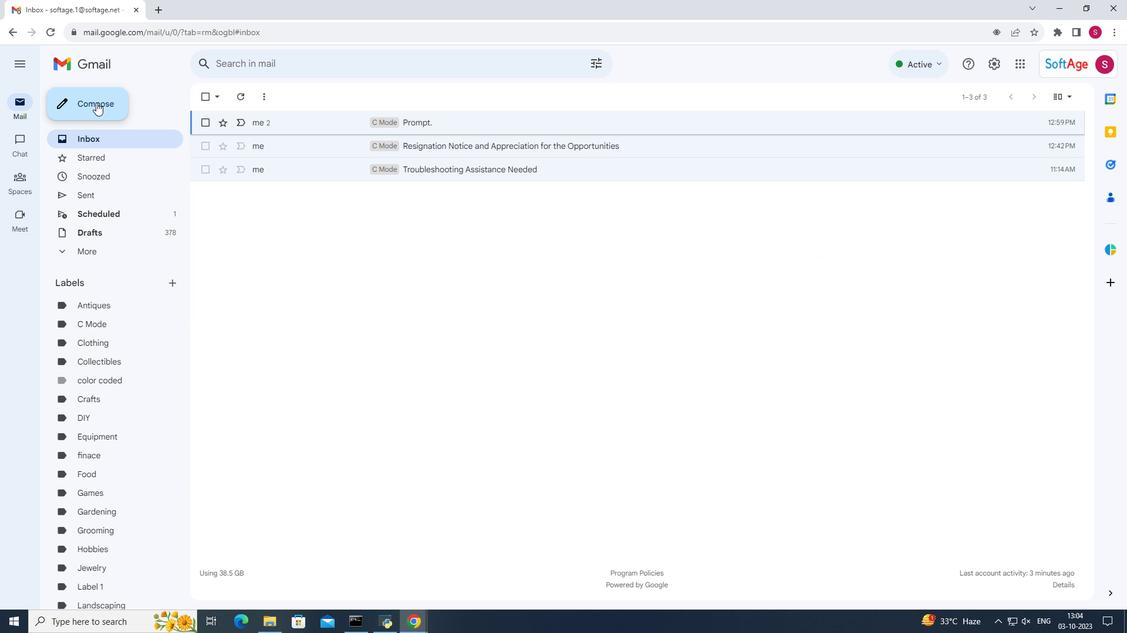 
Action: Mouse moved to (885, 297)
Screenshot: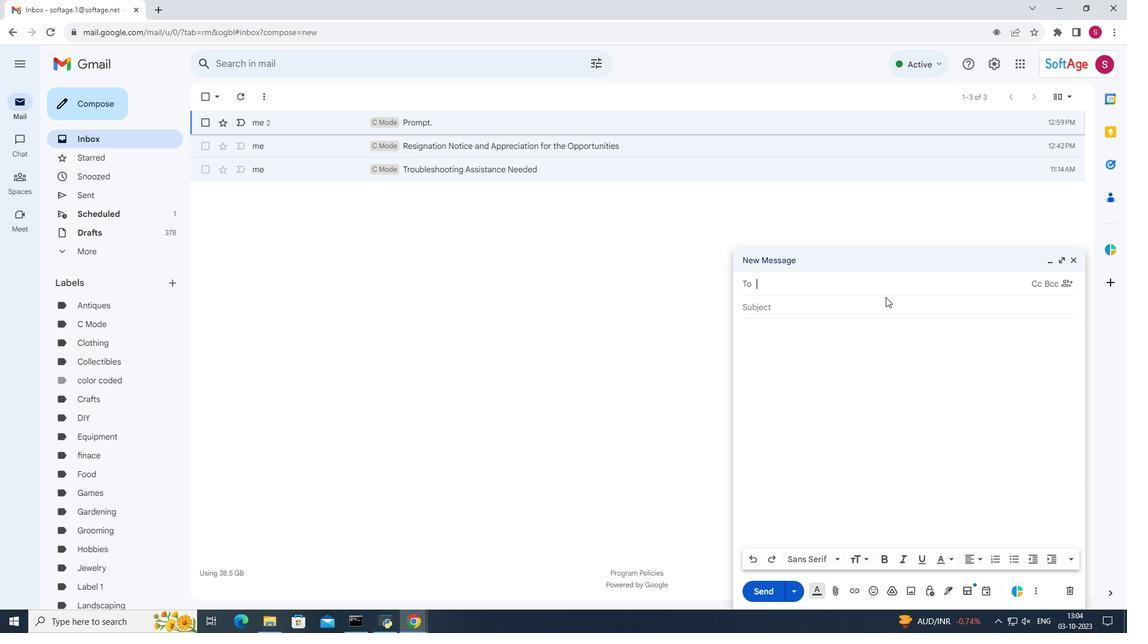 
Action: Key pressed s
Screenshot: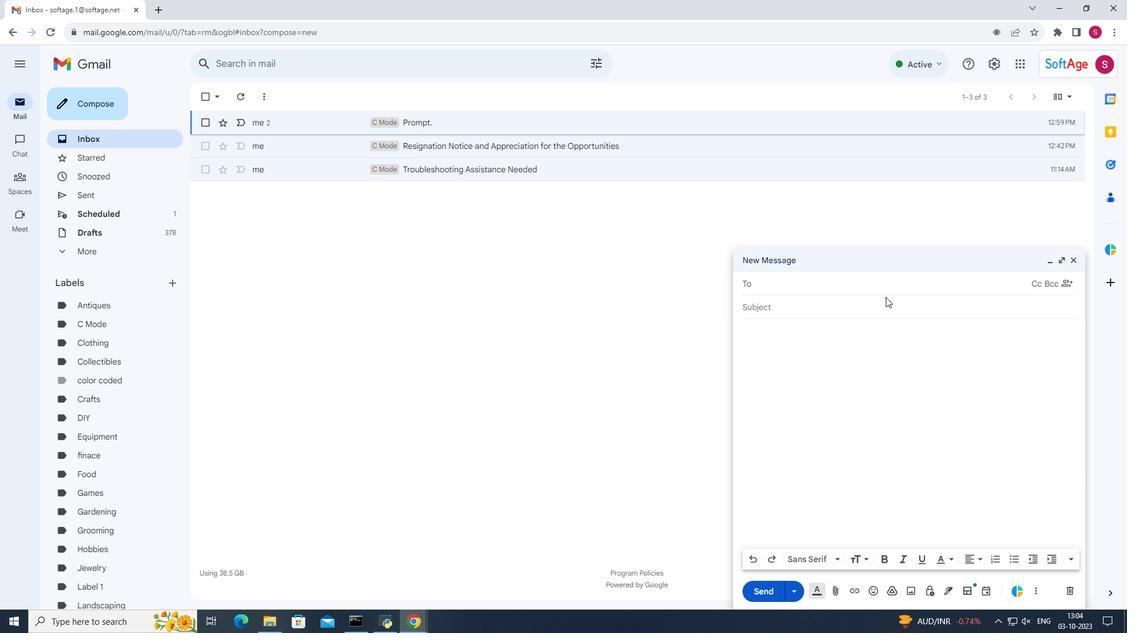 
Action: Mouse moved to (882, 305)
Screenshot: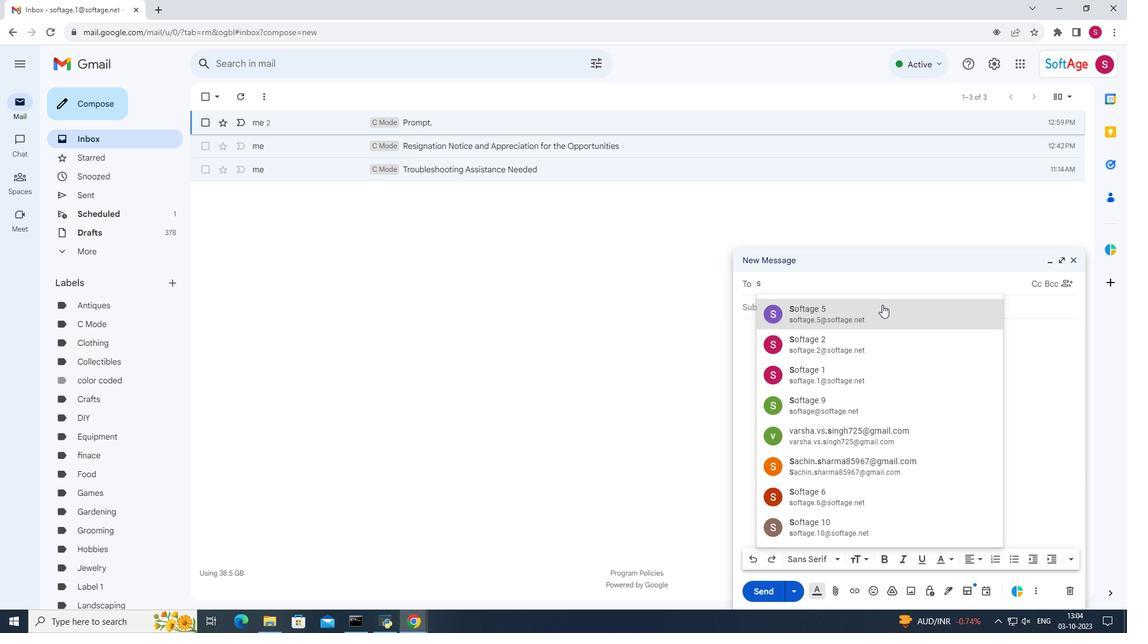 
Action: Key pressed oftage.5<Key.shift>@softage
Screenshot: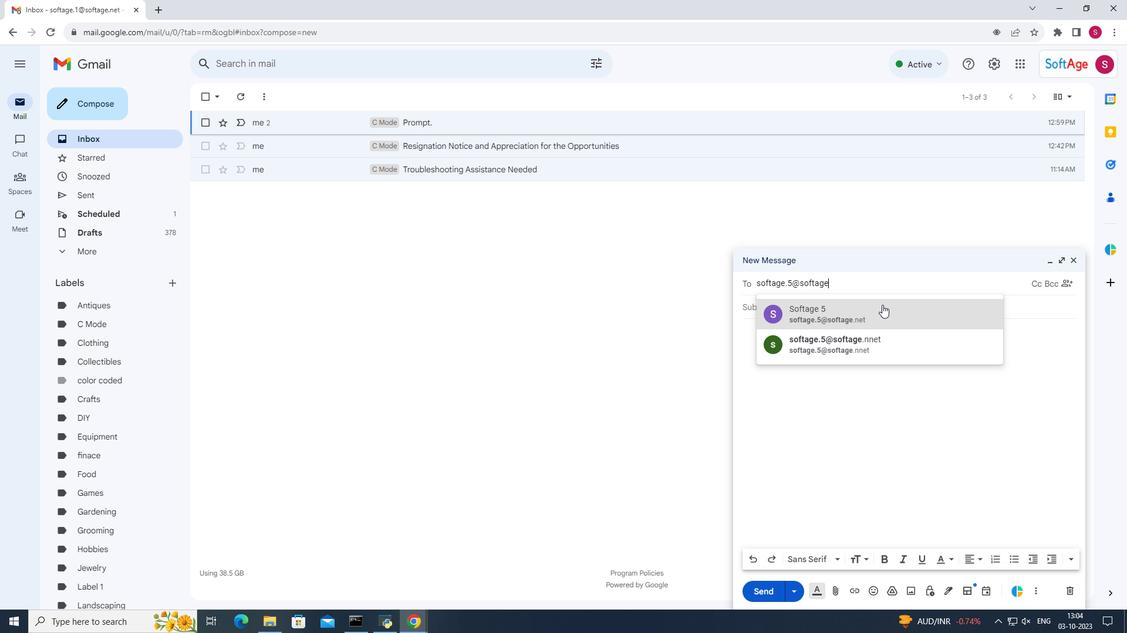 
Action: Mouse moved to (882, 317)
Screenshot: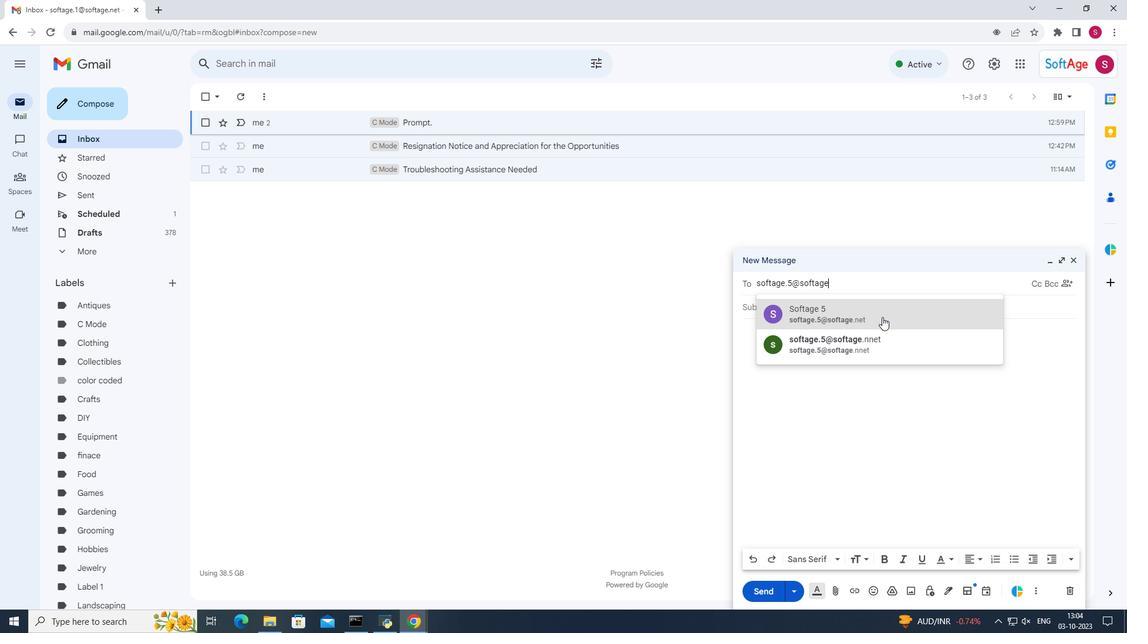 
Action: Mouse pressed left at (882, 317)
Screenshot: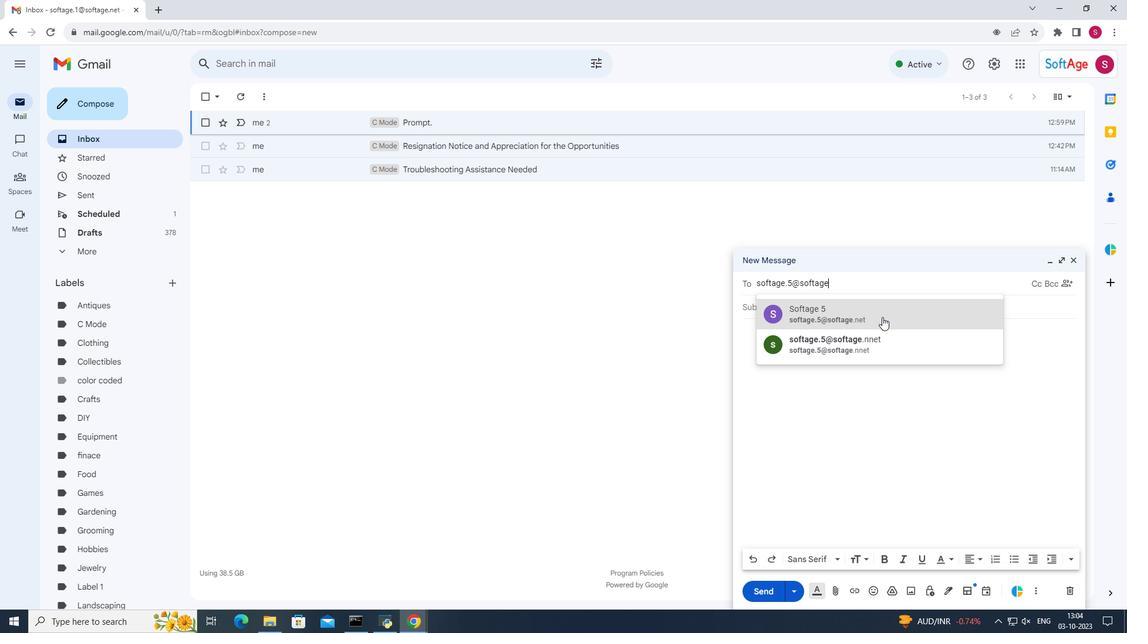 
Action: Mouse moved to (866, 324)
Screenshot: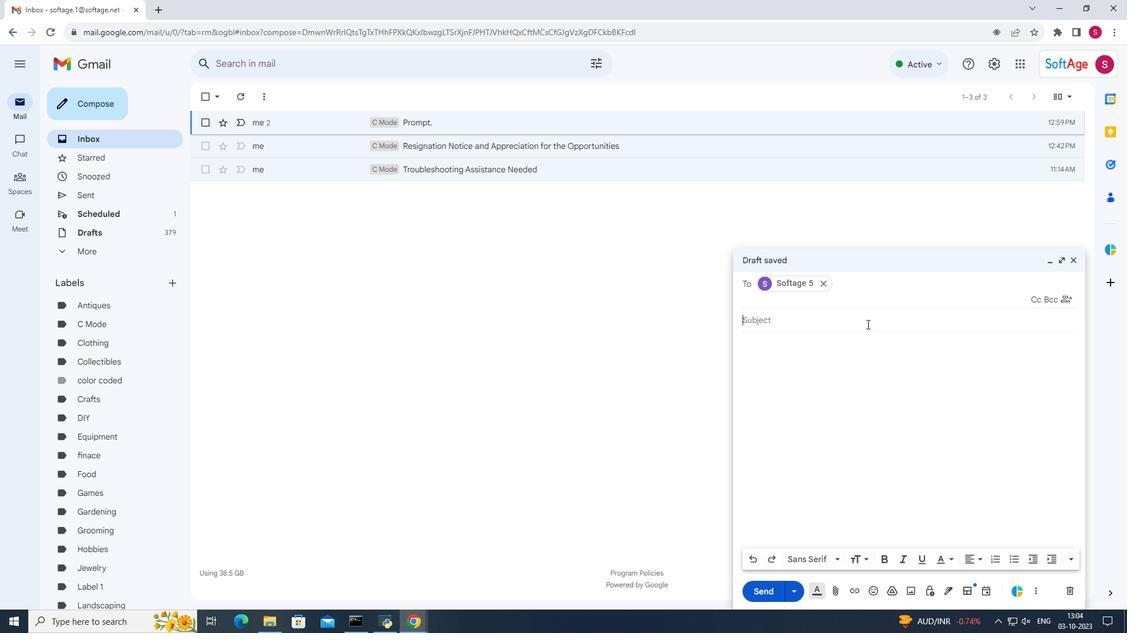 
Action: Mouse pressed left at (866, 324)
Screenshot: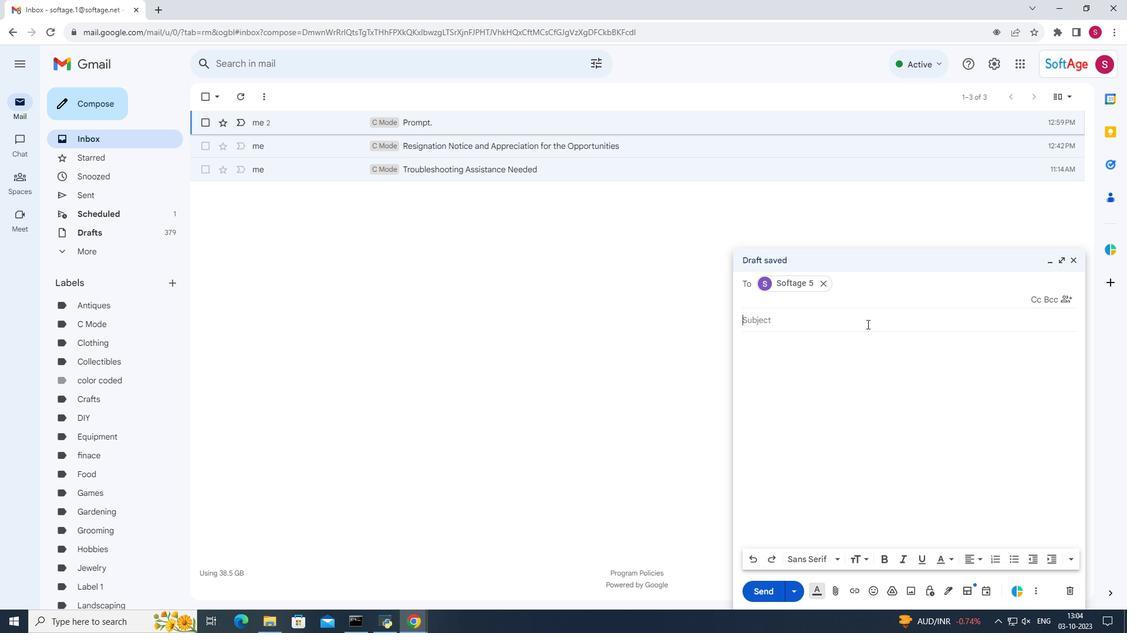 
Action: Key pressed <Key.shift>Meeting<Key.space><Key.shift>Schud<Key.backspace><Key.backspace>eduling
Screenshot: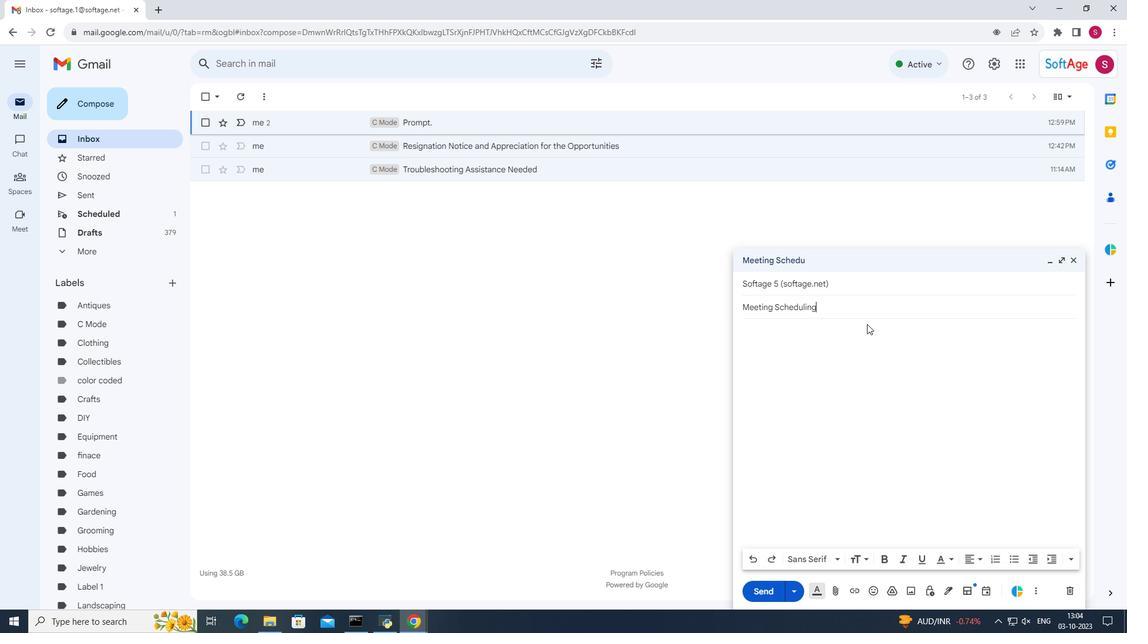 
Action: Mouse moved to (849, 358)
Screenshot: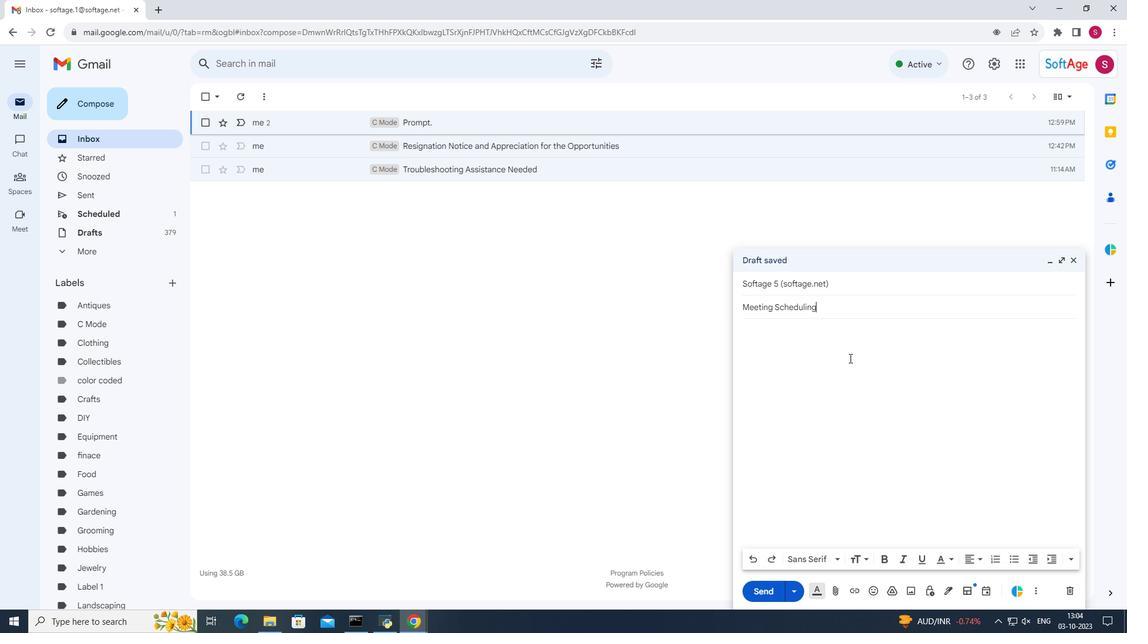 
Action: Mouse pressed left at (849, 358)
Screenshot: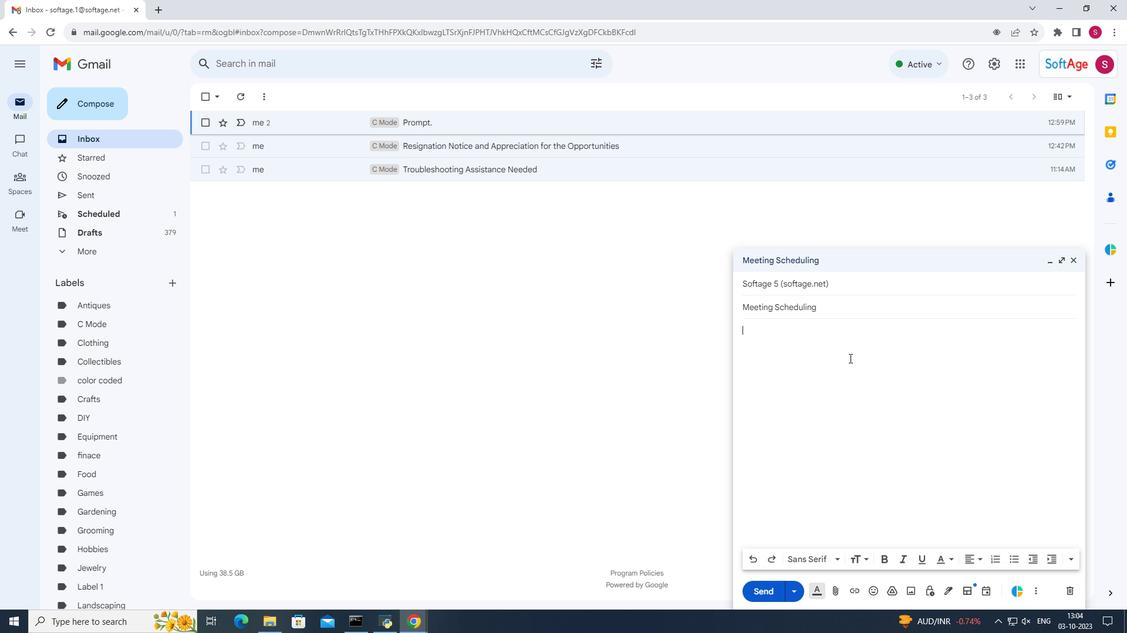 
Action: Mouse moved to (875, 371)
Screenshot: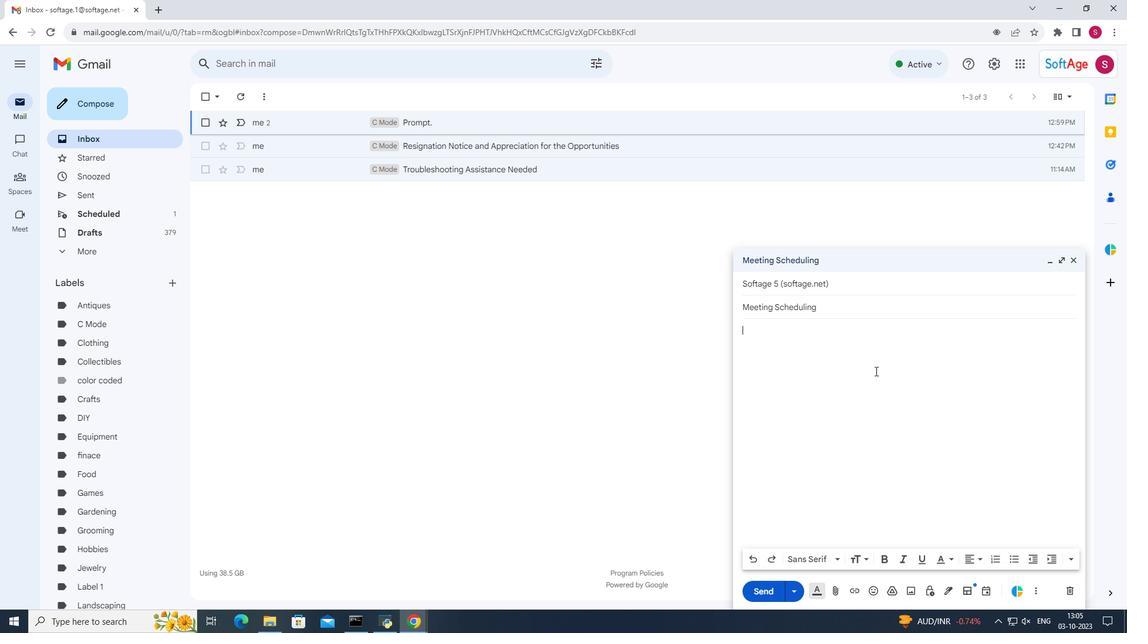 
Action: Key pressed hello<Key.space><Key.tab>,
Screenshot: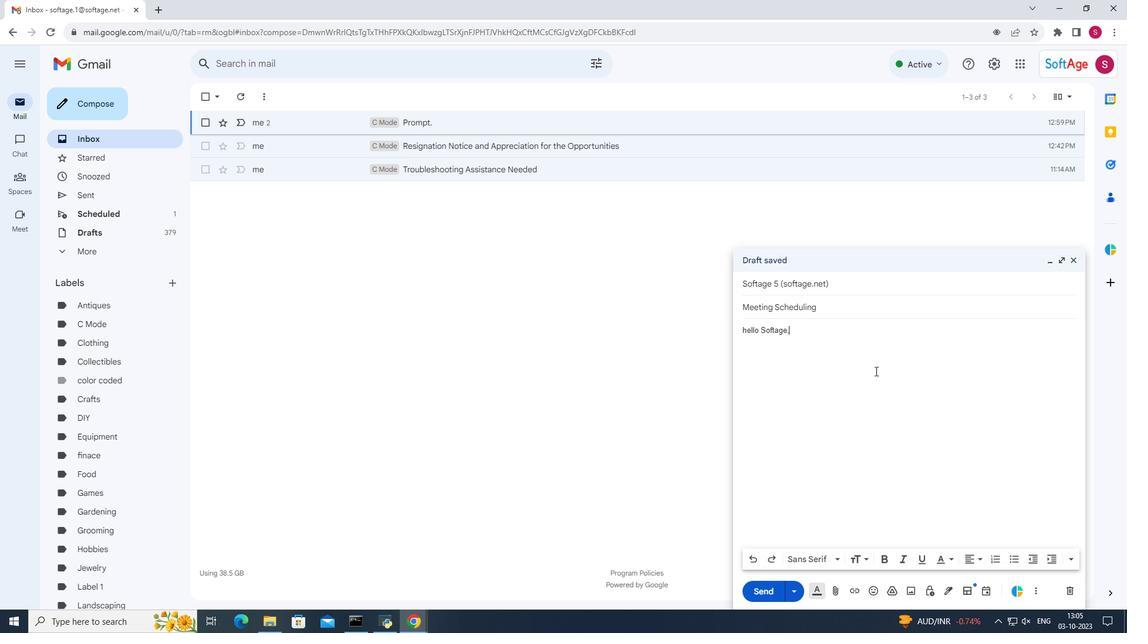 
Action: Mouse moved to (985, 591)
Screenshot: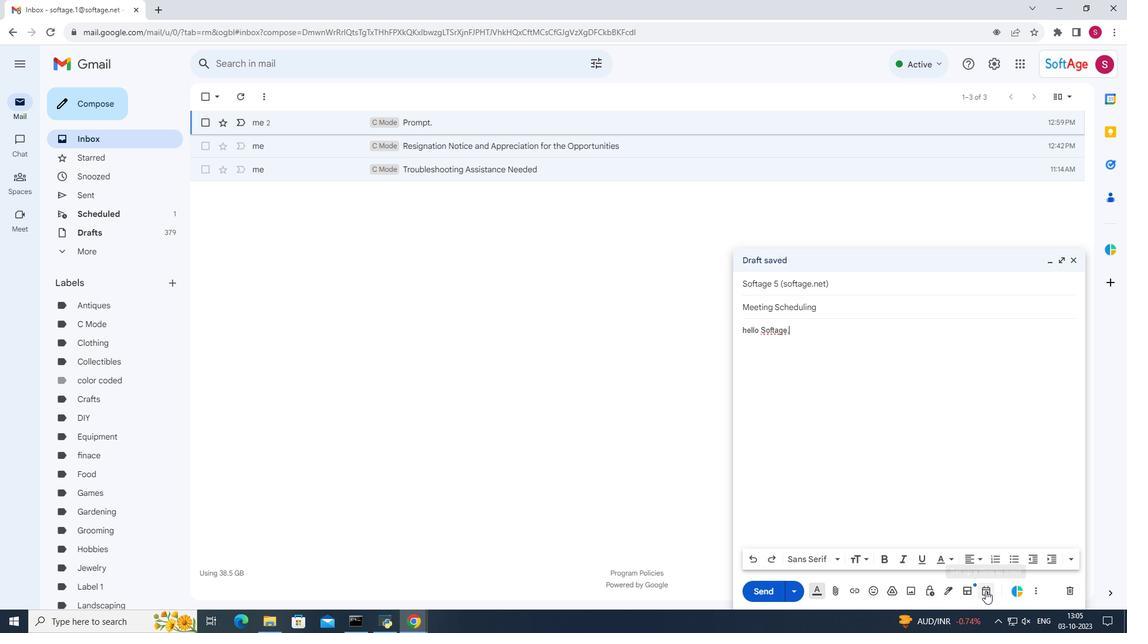 
Action: Mouse pressed left at (985, 591)
Screenshot: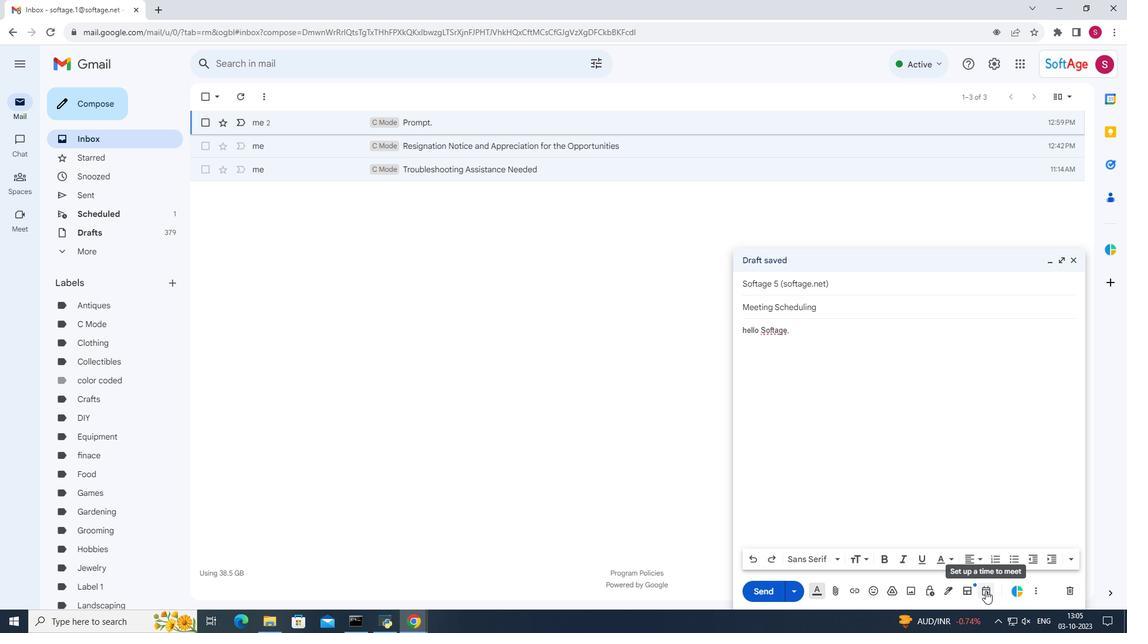
Action: Mouse moved to (1036, 573)
Screenshot: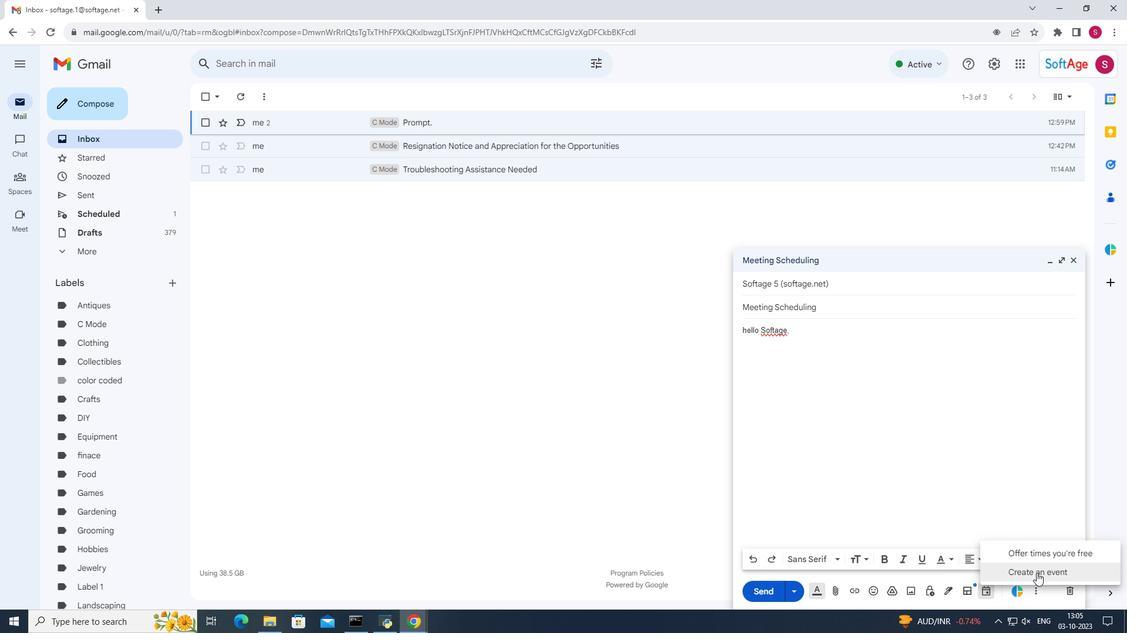 
Action: Mouse pressed left at (1036, 573)
Screenshot: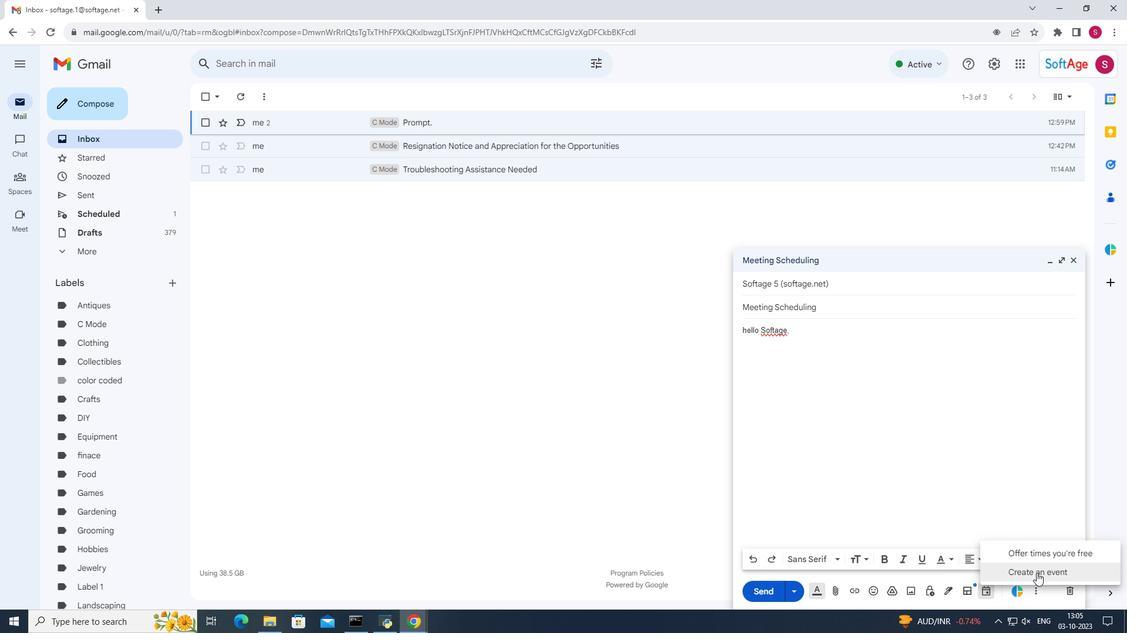 
Action: Mouse moved to (1031, 541)
Screenshot: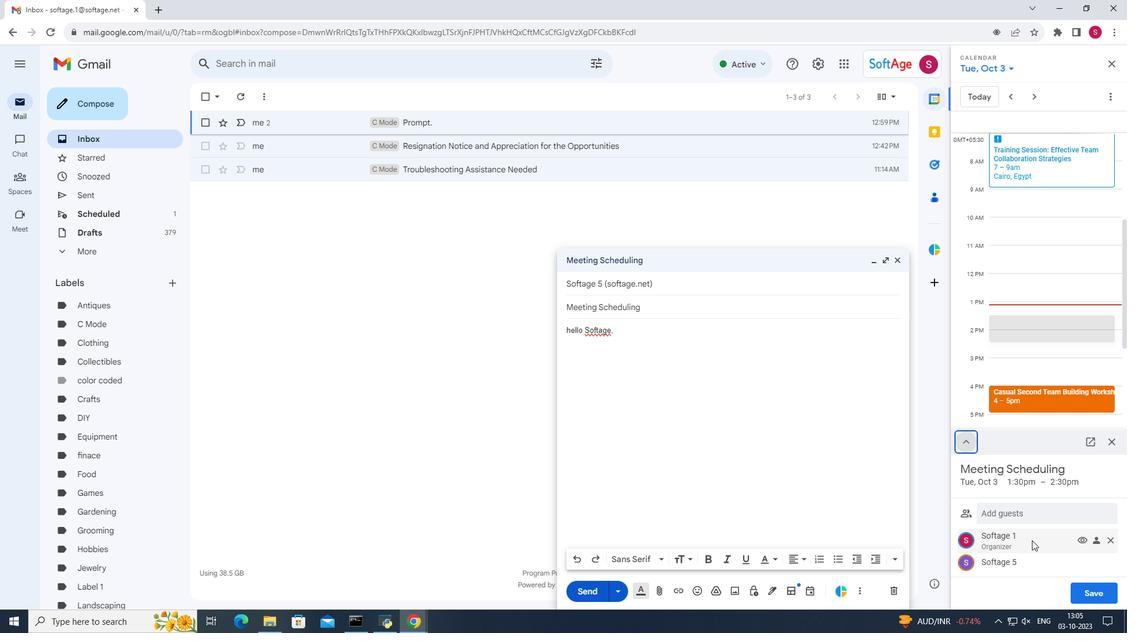 
Action: Mouse pressed left at (1031, 541)
Screenshot: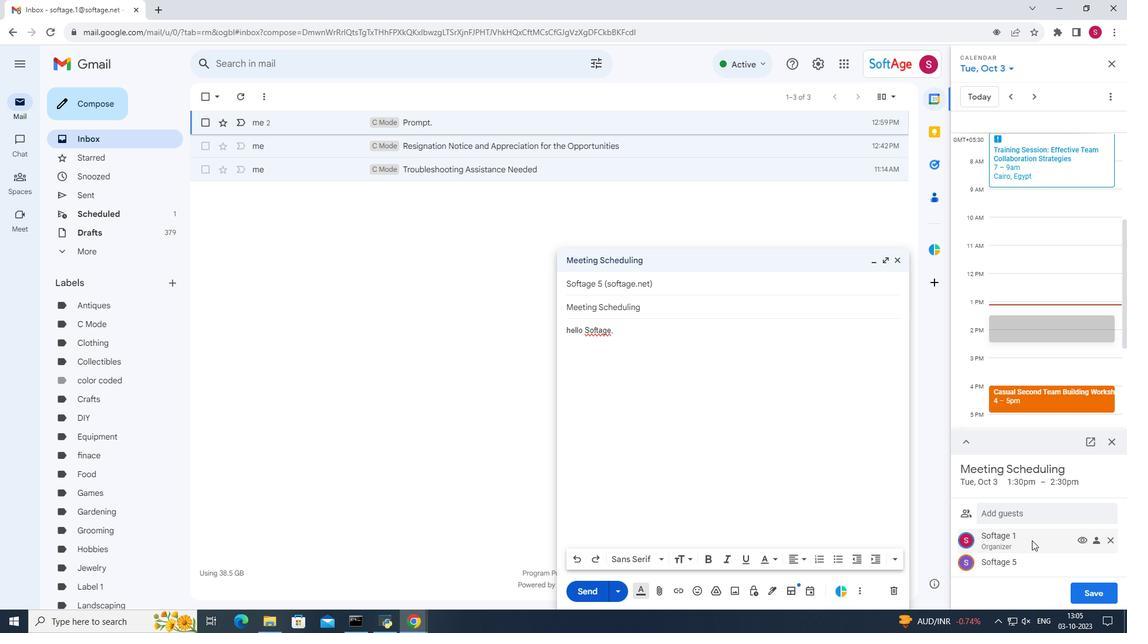 
Action: Mouse moved to (1088, 591)
Screenshot: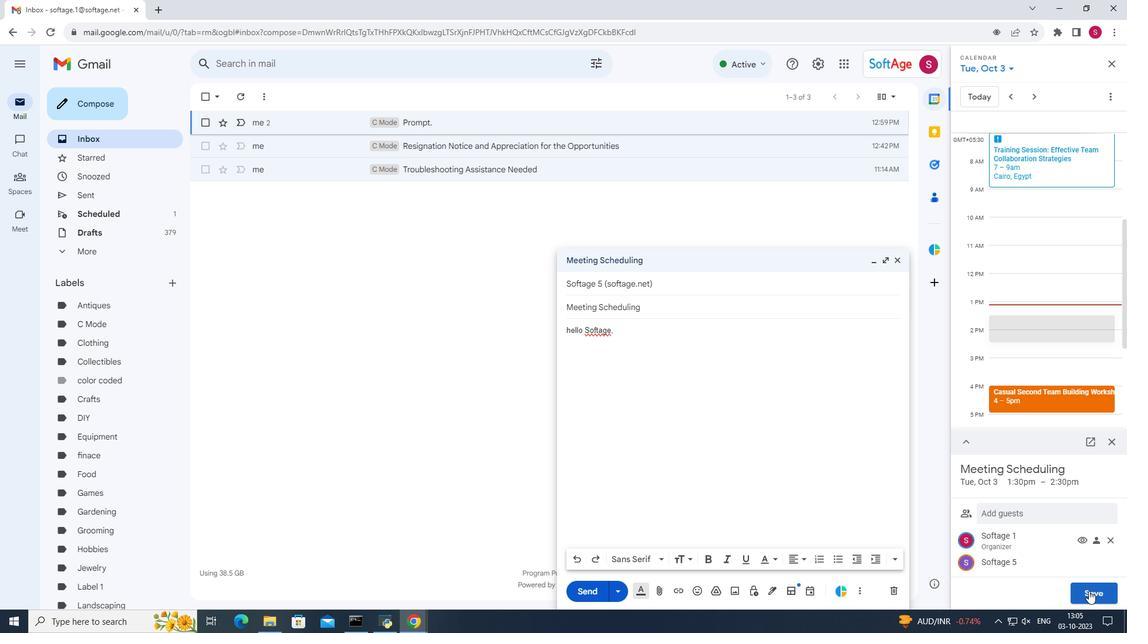 
Action: Mouse pressed left at (1088, 591)
Screenshot: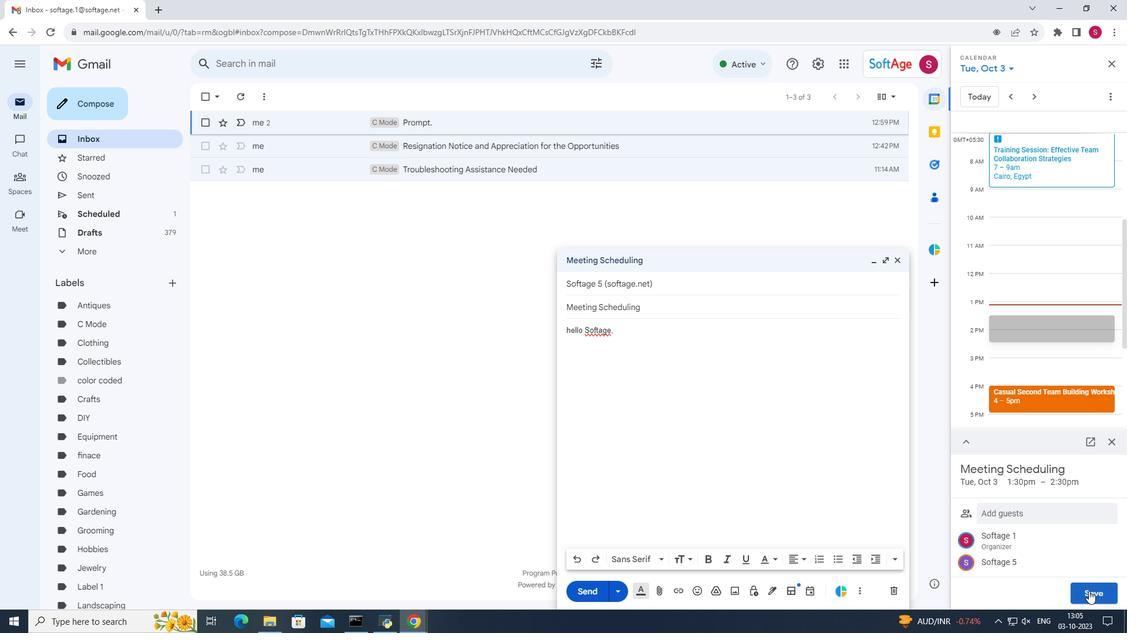 
Action: Mouse moved to (1096, 384)
Screenshot: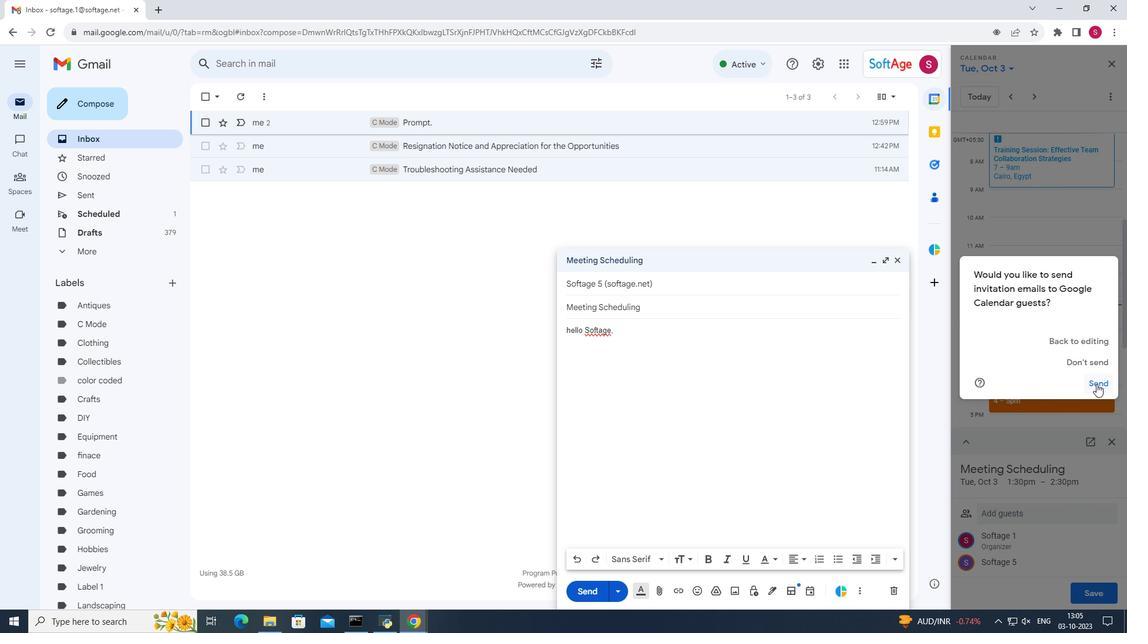 
Action: Mouse pressed left at (1096, 384)
Screenshot: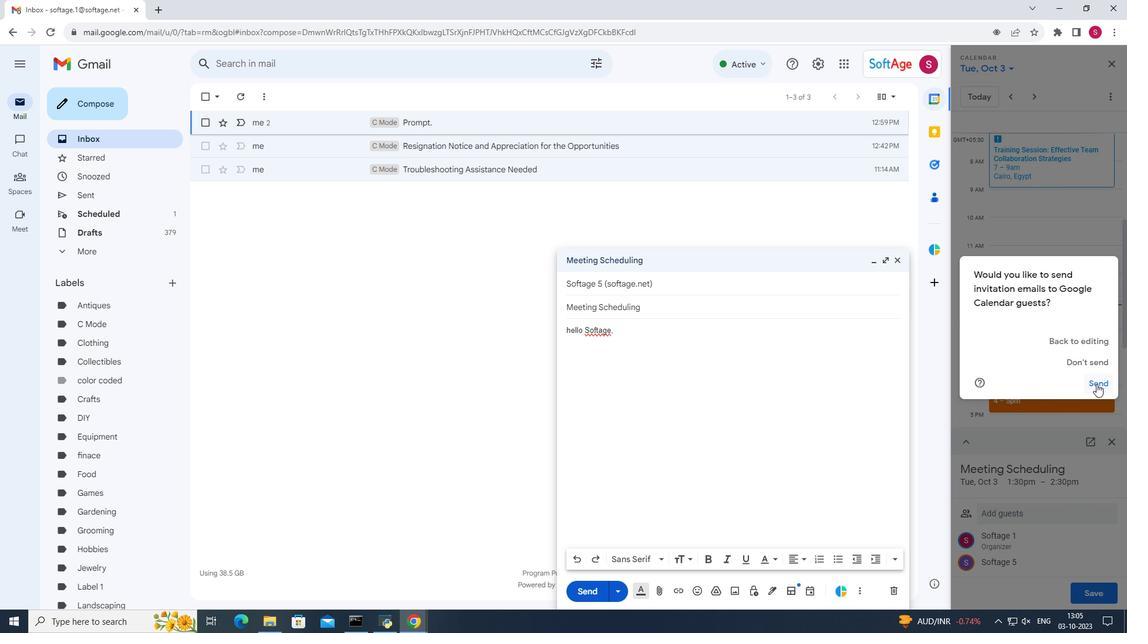 
Action: Mouse moved to (815, 433)
Screenshot: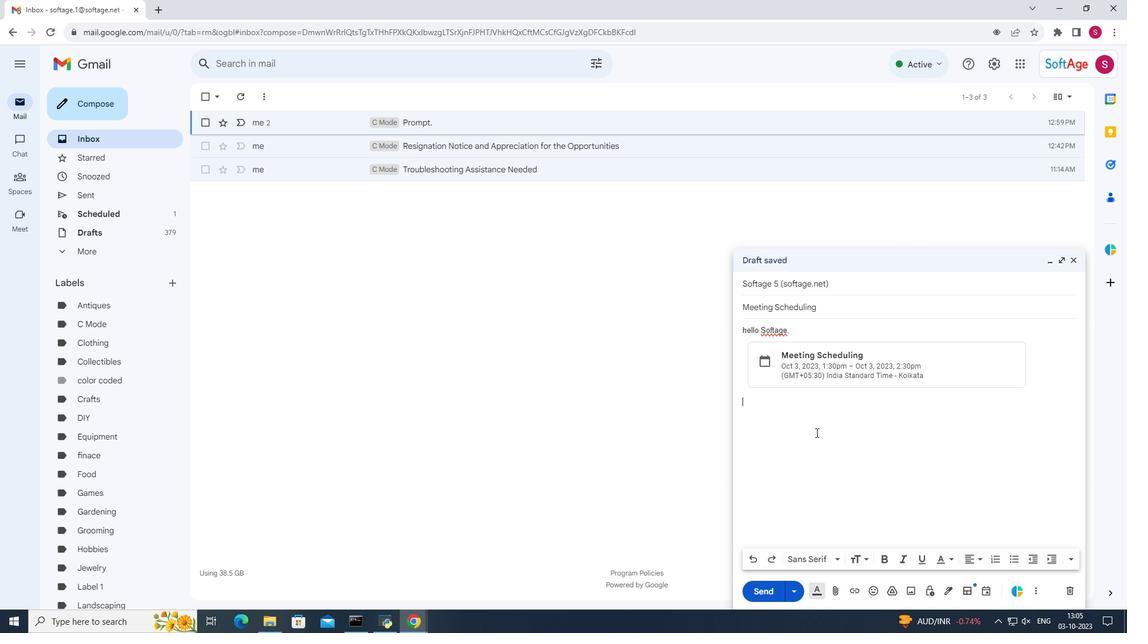 
Action: Mouse pressed left at (815, 433)
Screenshot: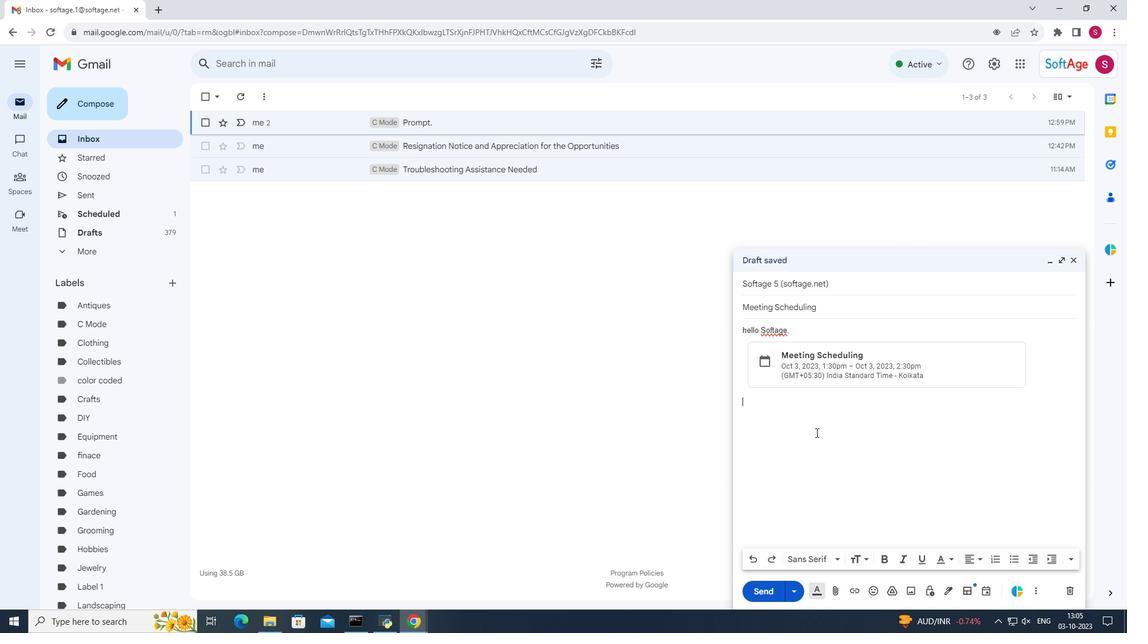 
Action: Key pressed <Key.shift>Our<Key.space>meeting<Key.space>is<Key.space>a<Key.space>plateform<Key.space>for<Key.space>shared<Key.space>understanding,<Key.space>where<Key.space>ec<Key.backspace>ach<Key.space>voice<Key.space>contributes<Key.space>to<Key.space>the<Key.space>symphony<Key.space>of<Key.space>our<Key.space>collective<Key.space>success.
Screenshot: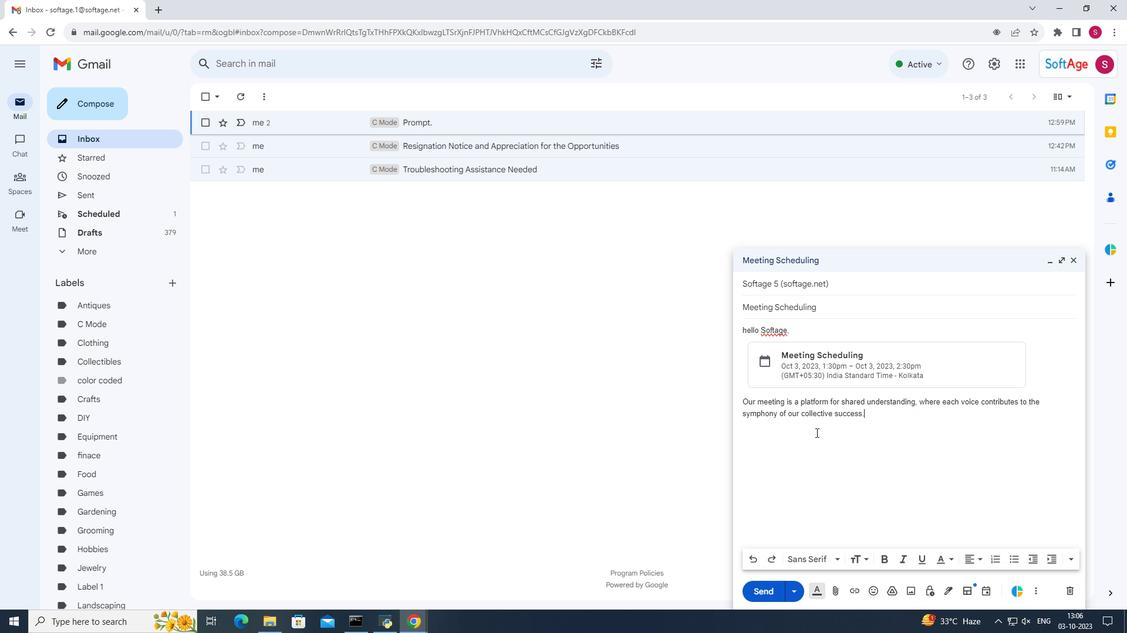 
Action: Mouse moved to (872, 417)
Screenshot: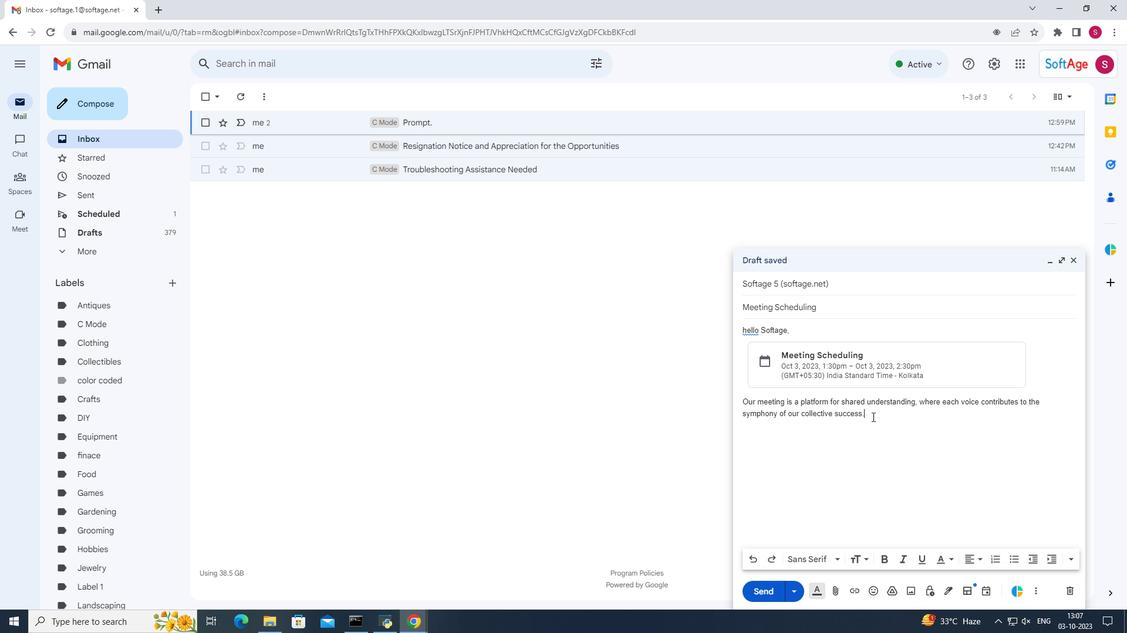 
Action: Mouse pressed left at (872, 417)
Screenshot: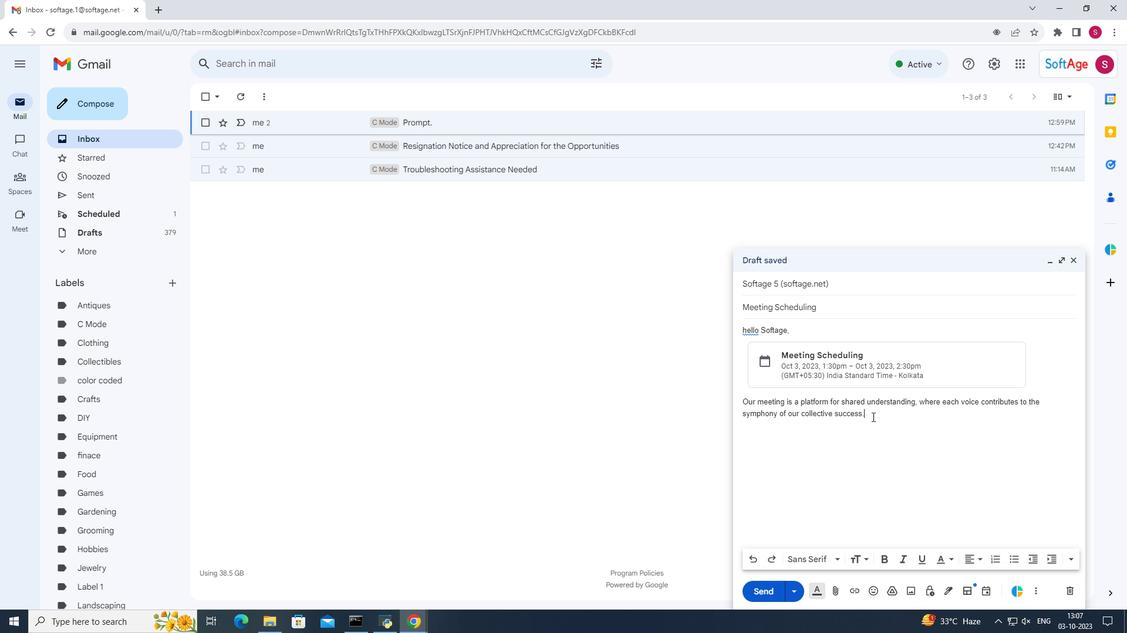 
Action: Mouse moved to (896, 477)
Screenshot: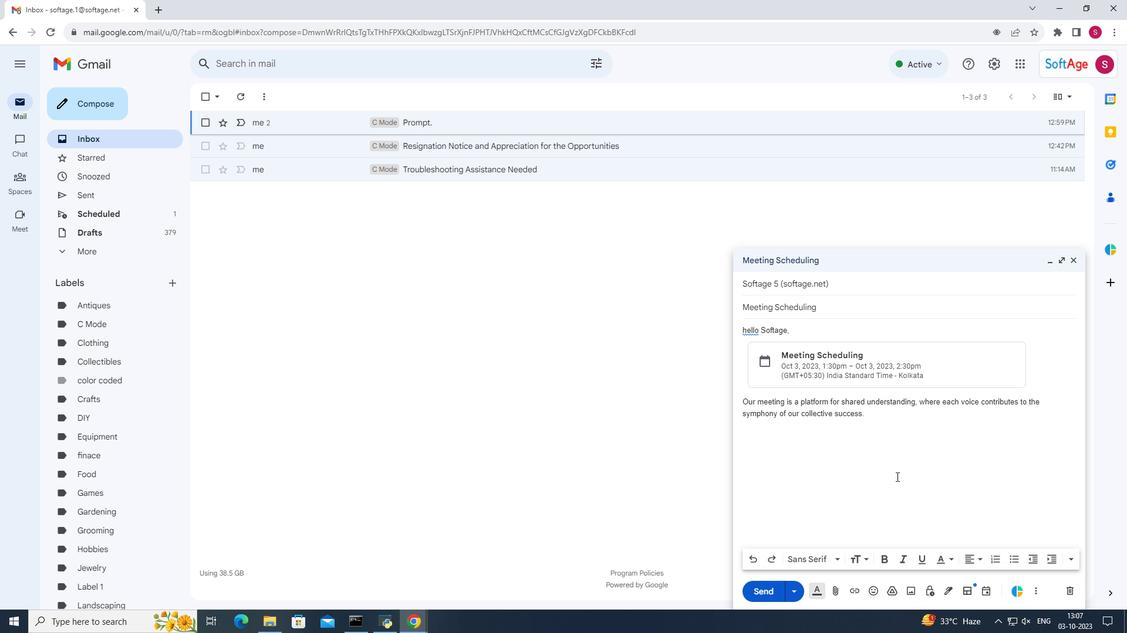 
Action: Mouse scrolled (896, 476) with delta (0, 0)
Screenshot: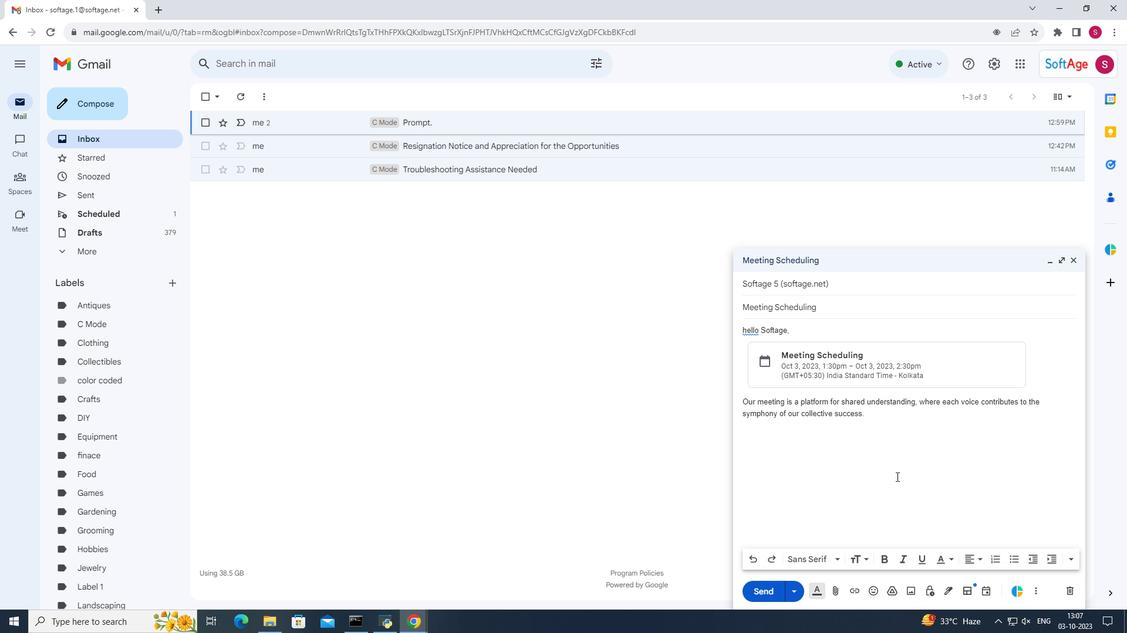 
Action: Mouse moved to (768, 596)
Screenshot: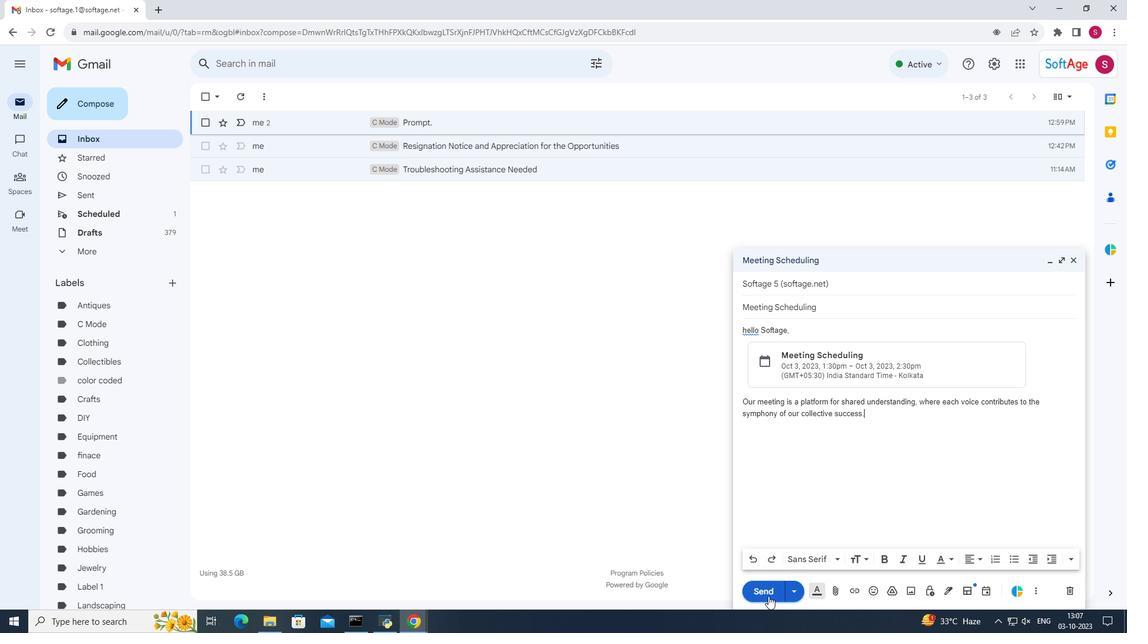 
Action: Mouse pressed left at (768, 596)
Screenshot: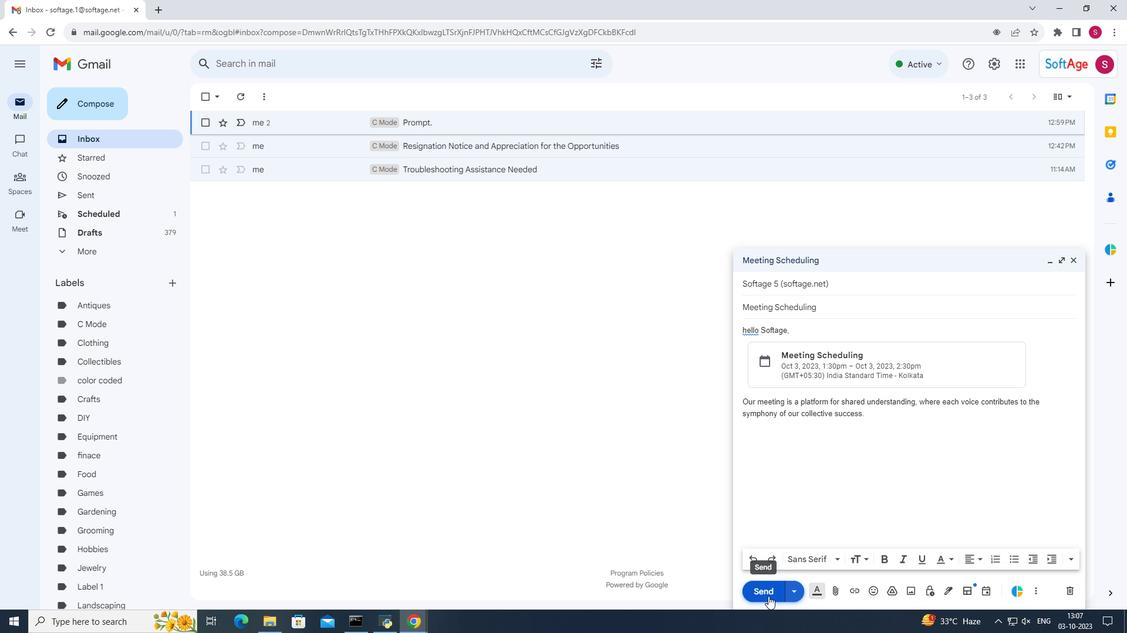
Action: Mouse moved to (776, 595)
Screenshot: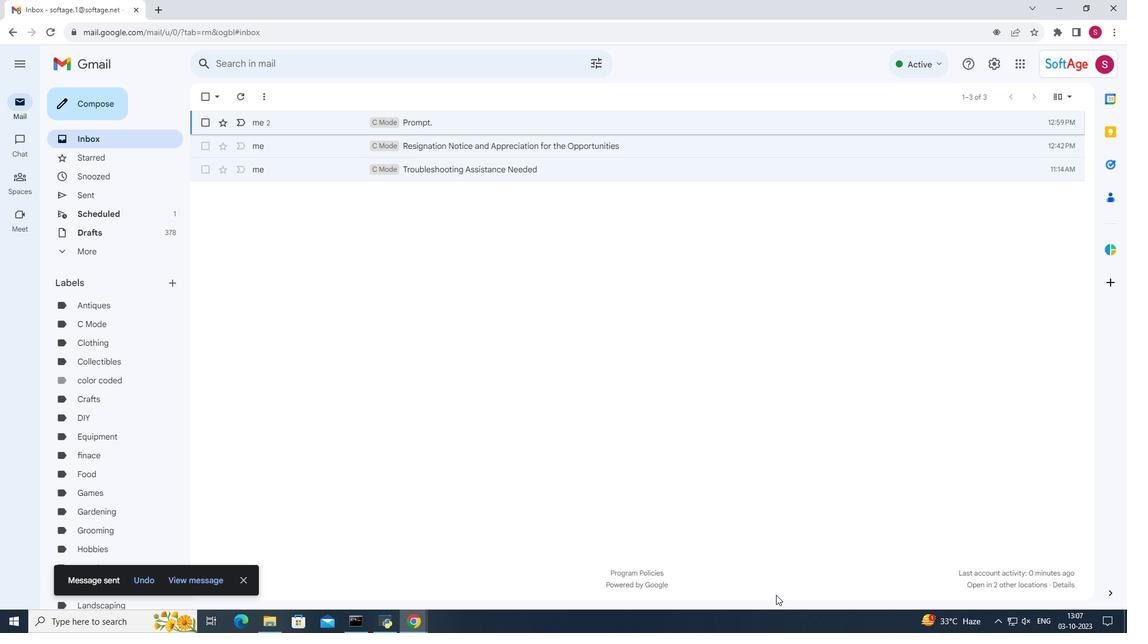 
